 Task: Look for space in Debal'tseve, Ukraine from 12th July, 2023 to 16th July, 2023 for 8 adults in price range Rs.10000 to Rs.16000. Place can be private room with 8 bedrooms having 8 beds and 8 bathrooms. Property type can be house, flat, guest house, hotel. Amenities needed are: wifi, TV, free parkinig on premises, gym, breakfast. Booking option can be shelf check-in. Required host language is English.
Action: Mouse moved to (459, 118)
Screenshot: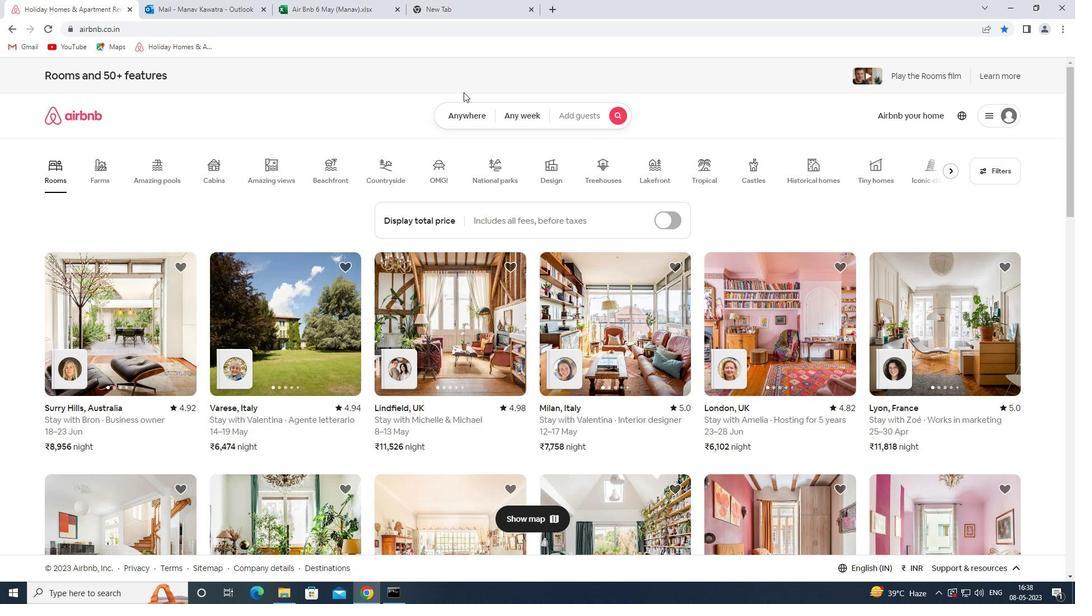 
Action: Mouse pressed left at (459, 118)
Screenshot: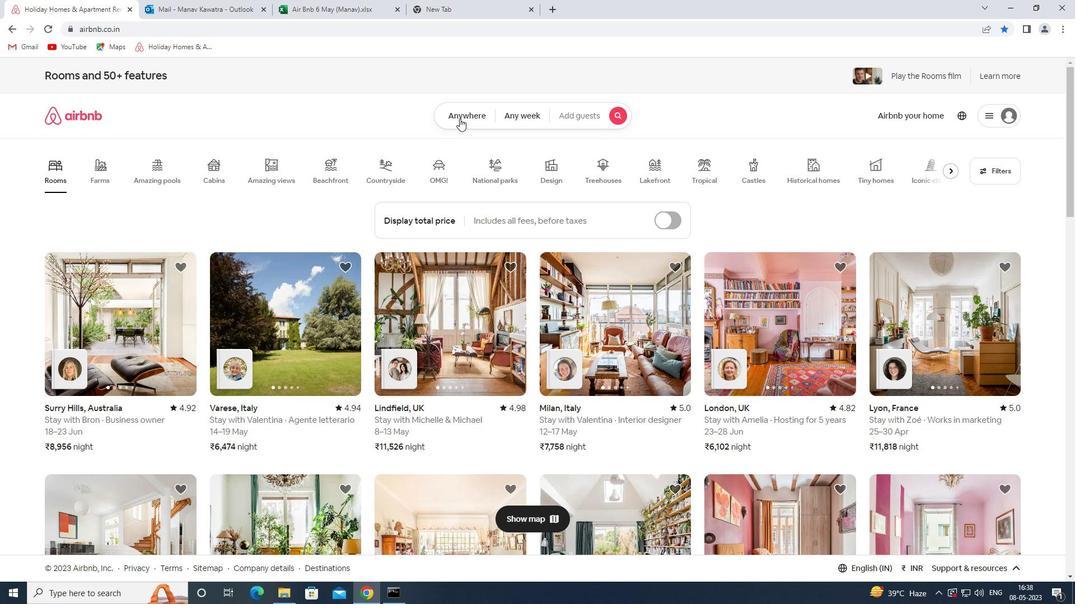 
Action: Mouse moved to (439, 161)
Screenshot: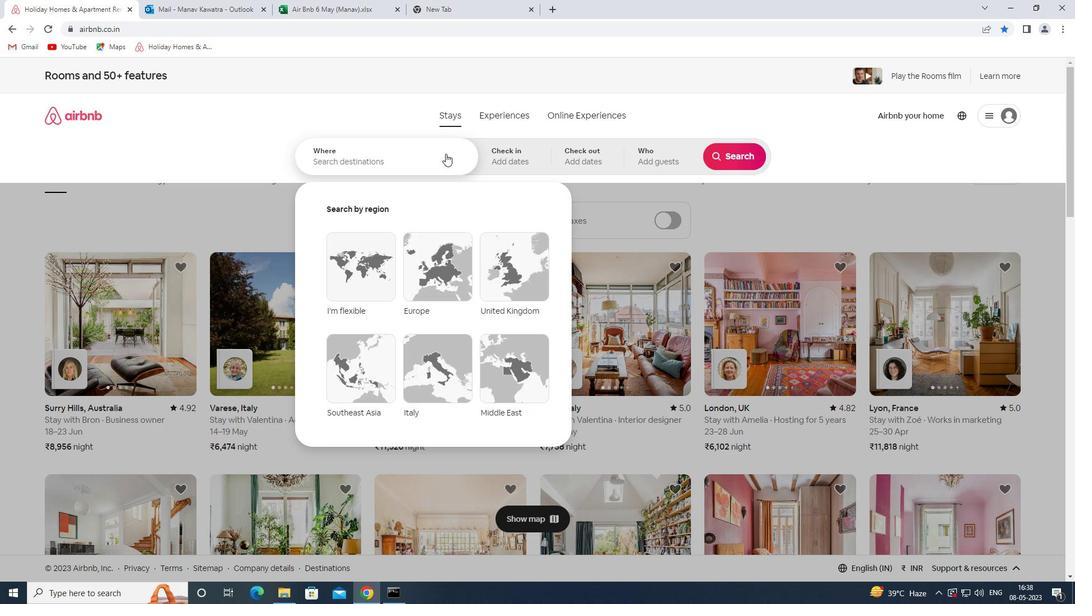 
Action: Mouse pressed left at (439, 161)
Screenshot: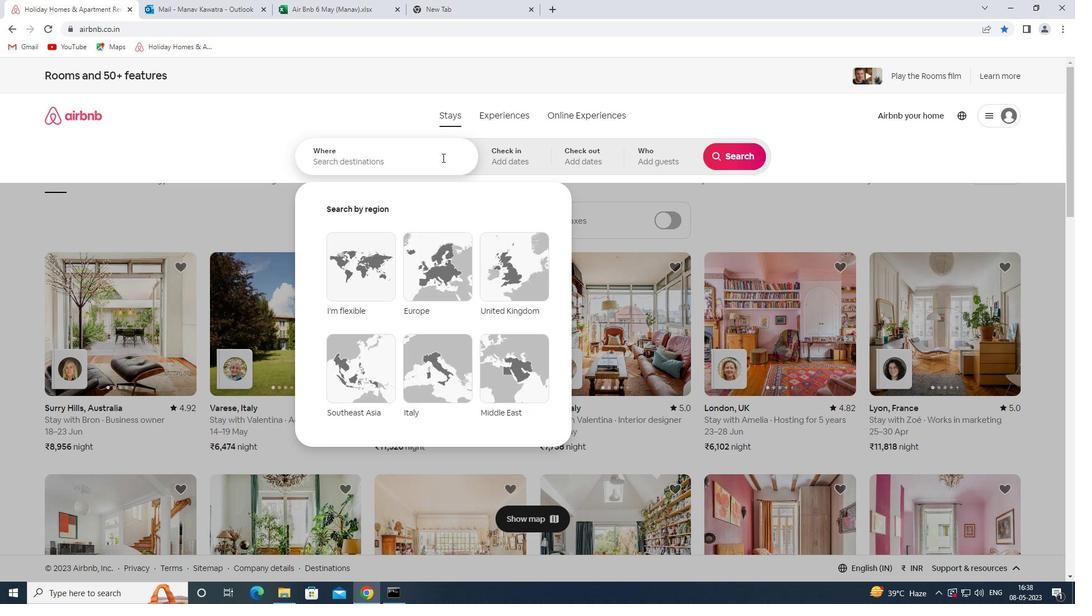 
Action: Key pressed <Key.shift><Key.shift><Key.shift><Key.shift><Key.shift><Key.shift><Key.shift><Key.shift><Key.shift><Key.shift><Key.shift><Key.shift><Key.shift><Key.shift><Key.shift><Key.shift><Key.shift><Key.shift><Key.shift><Key.shift><Key.shift><Key.shift><Key.shift><Key.shift><Key.shift><Key.shift><Key.shift><Key.shift><Key.shift><Key.shift><Key.shift><Key.shift><Key.shift><Key.shift><Key.shift><Key.shift><Key.shift><Key.shift><Key.shift><Key.shift><Key.shift><Key.shift><Key.shift><Key.shift><Key.shift><Key.shift><Key.shift><Key.shift><Key.shift><Key.shift><Key.shift><Key.shift><Key.shift><Key.shift><Key.shift><Key.shift><Key.shift><Key.shift><Key.shift><Key.shift><Key.shift><Key.shift><Key.shift><Key.shift><Key.shift><Key.shift><Key.shift><Key.shift><Key.shift><Key.shift><Key.shift><Key.shift>DEBALTSEVE<Key.space><Key.shift><Key.shift>UKRAINE<Key.space><Key.enter>
Screenshot: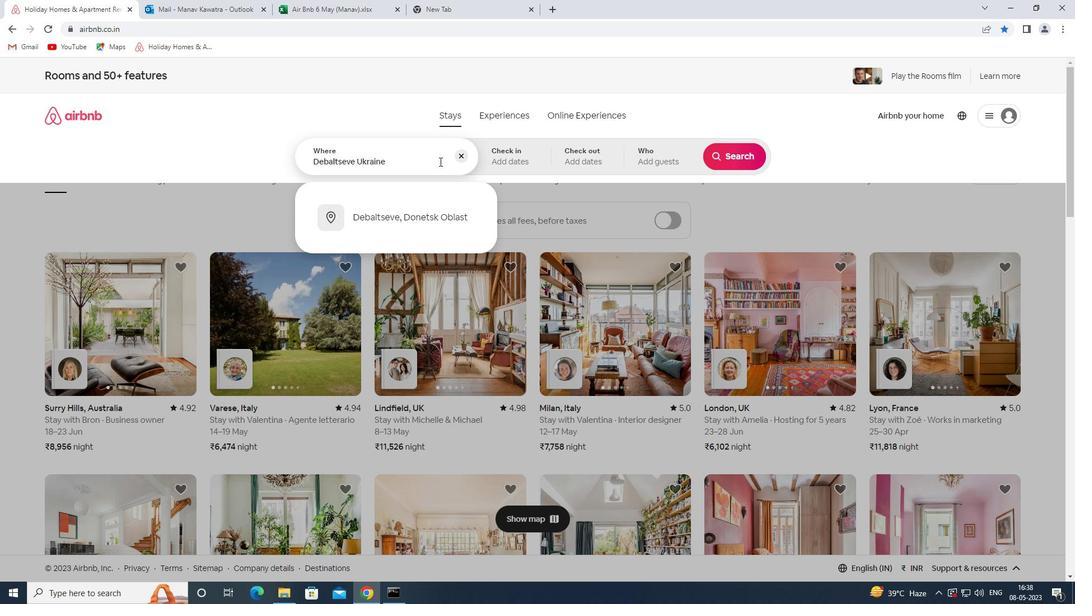 
Action: Mouse moved to (732, 245)
Screenshot: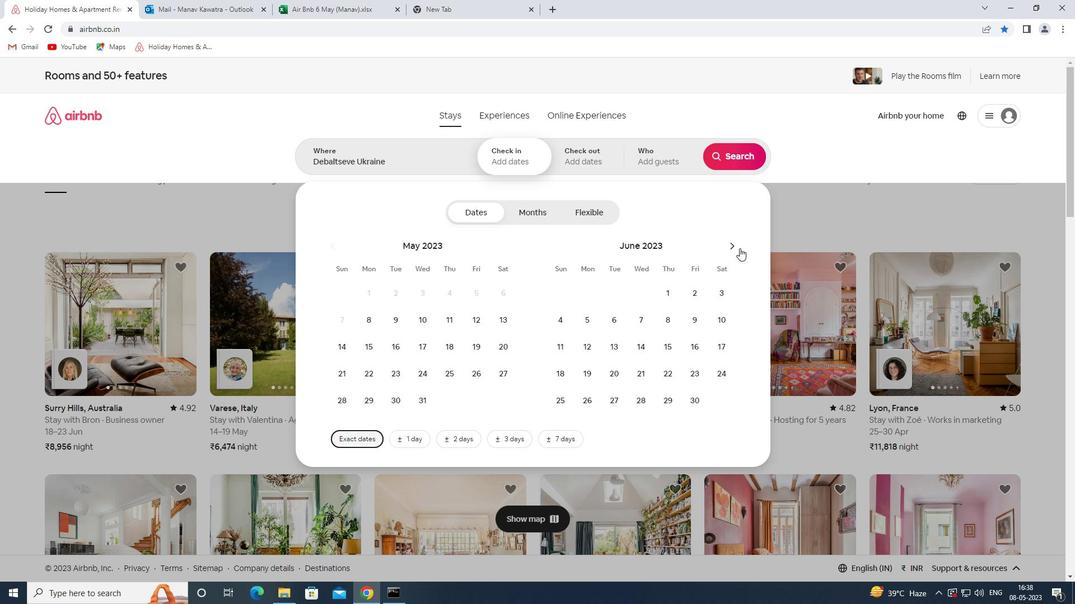 
Action: Mouse pressed left at (732, 245)
Screenshot: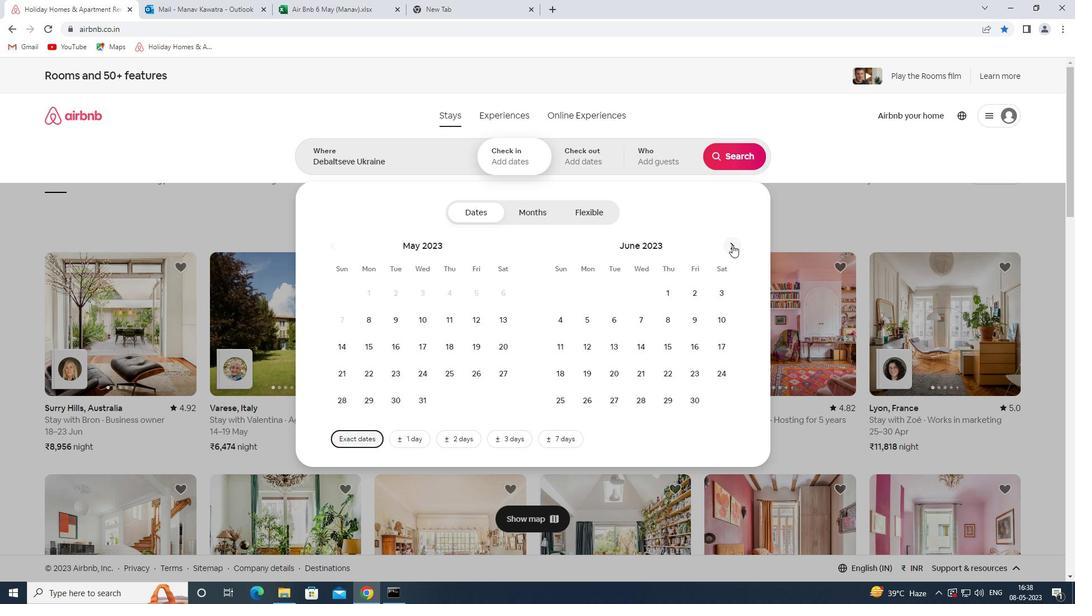
Action: Mouse moved to (641, 352)
Screenshot: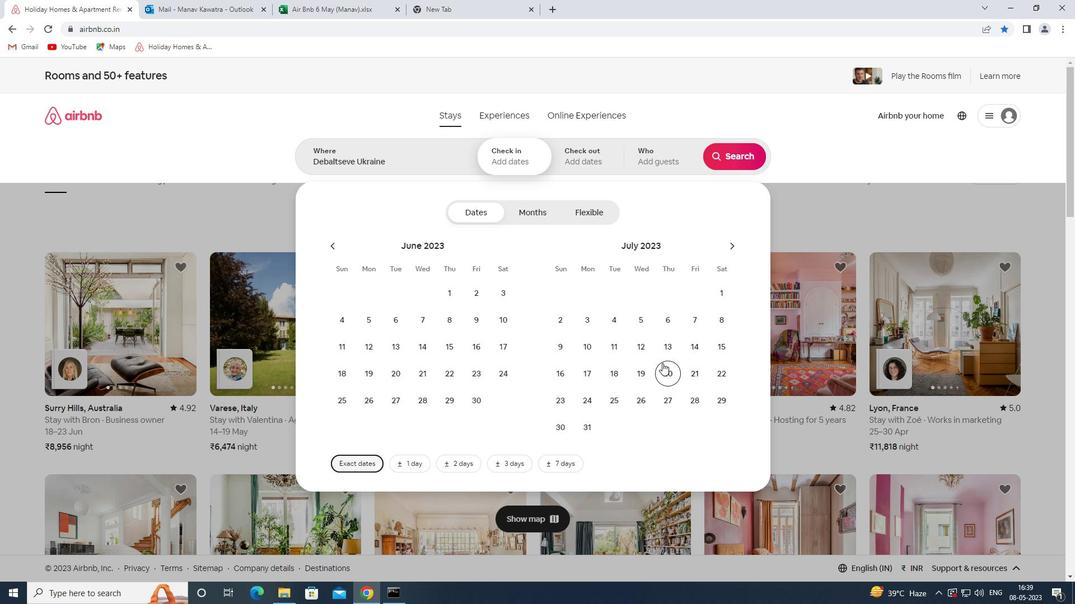 
Action: Mouse pressed left at (641, 352)
Screenshot: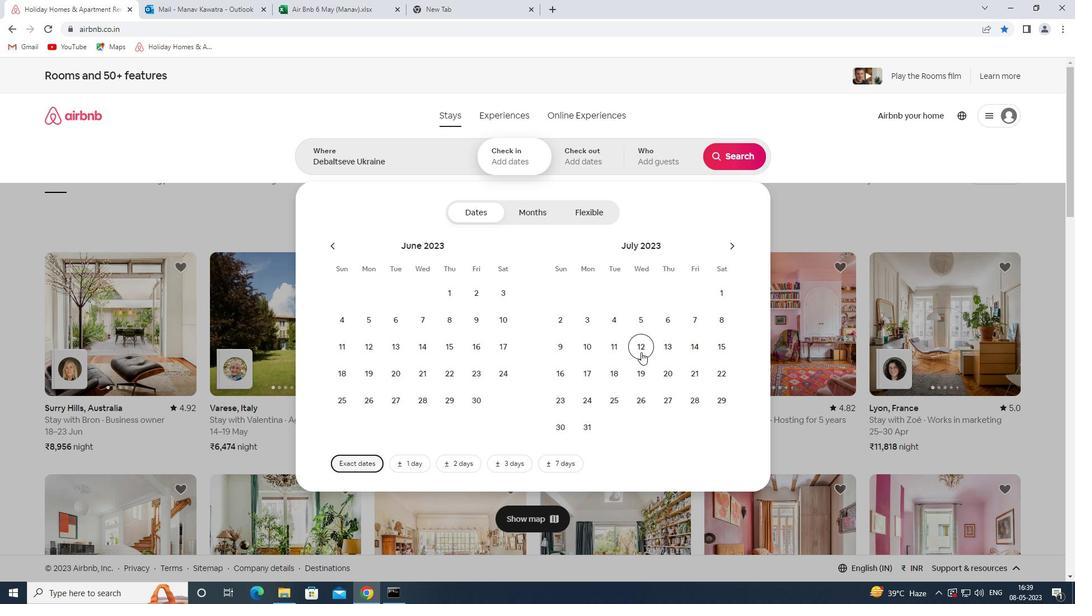 
Action: Mouse moved to (558, 373)
Screenshot: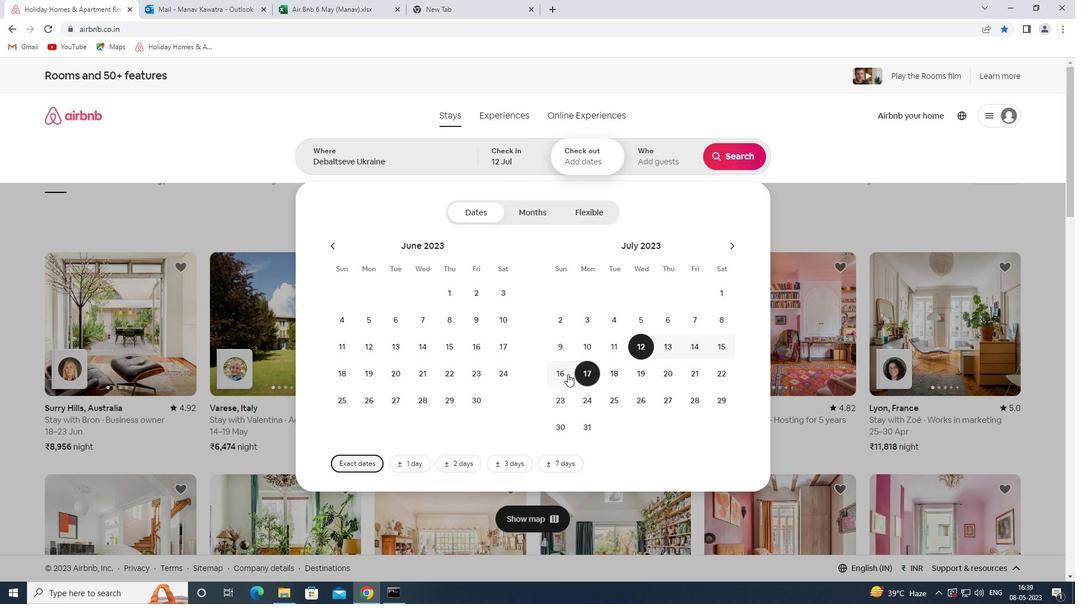 
Action: Mouse pressed left at (558, 373)
Screenshot: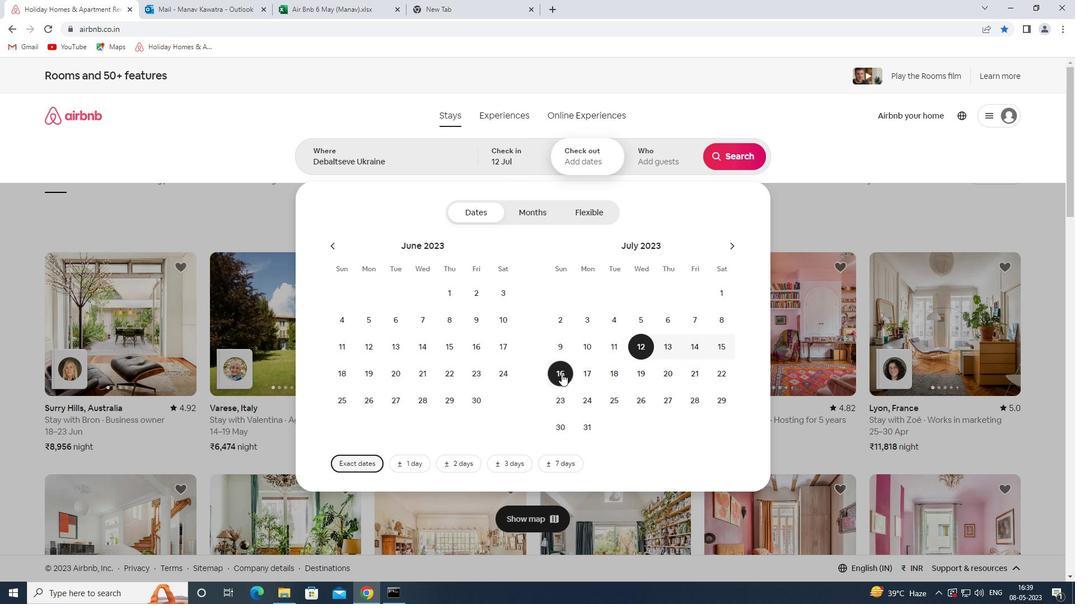 
Action: Mouse moved to (657, 168)
Screenshot: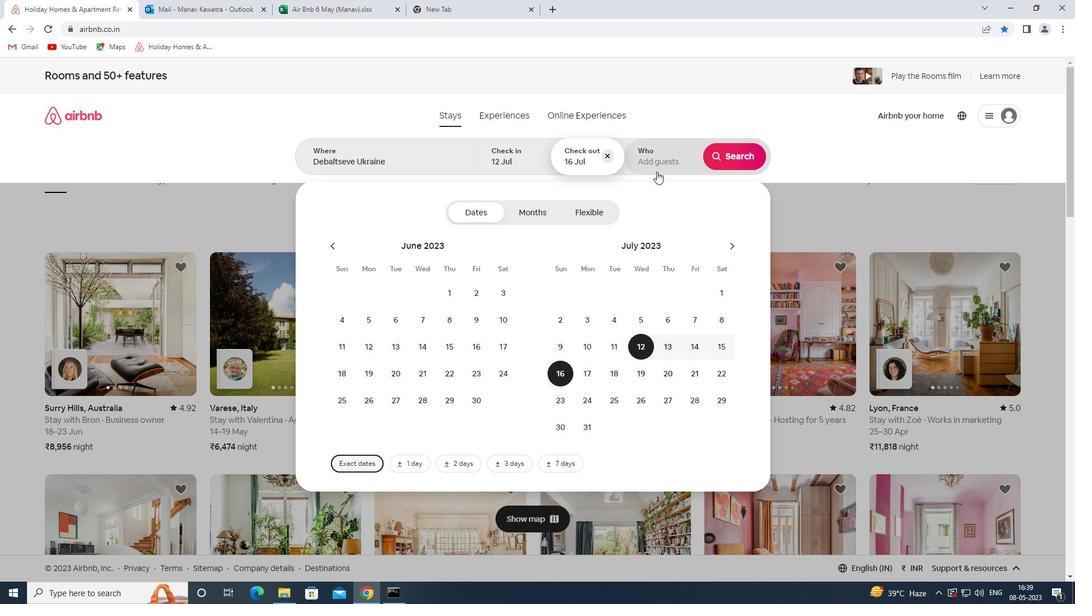 
Action: Mouse pressed left at (657, 168)
Screenshot: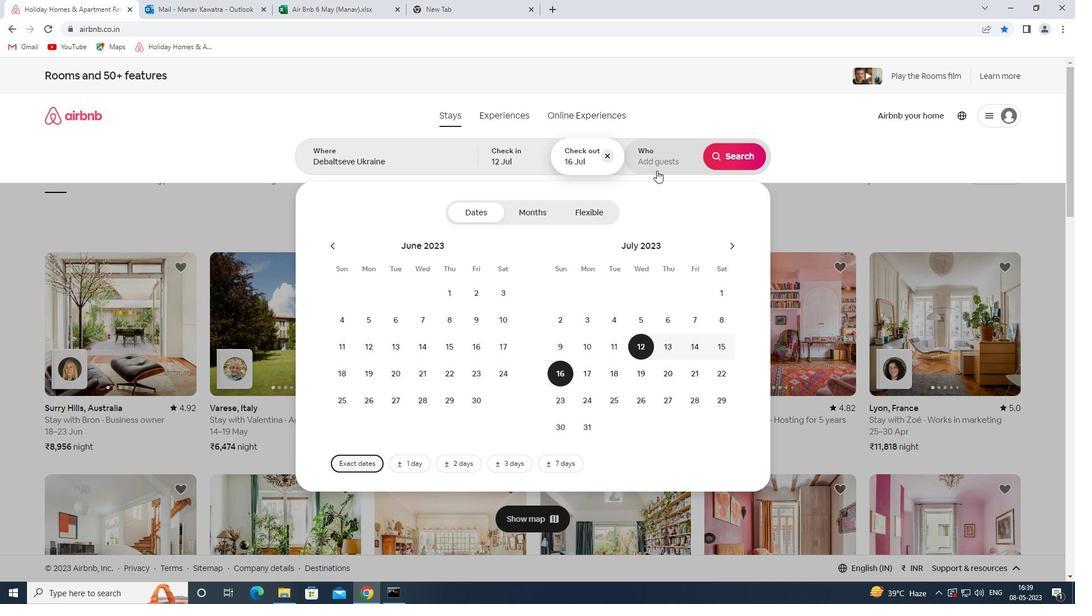 
Action: Mouse moved to (737, 216)
Screenshot: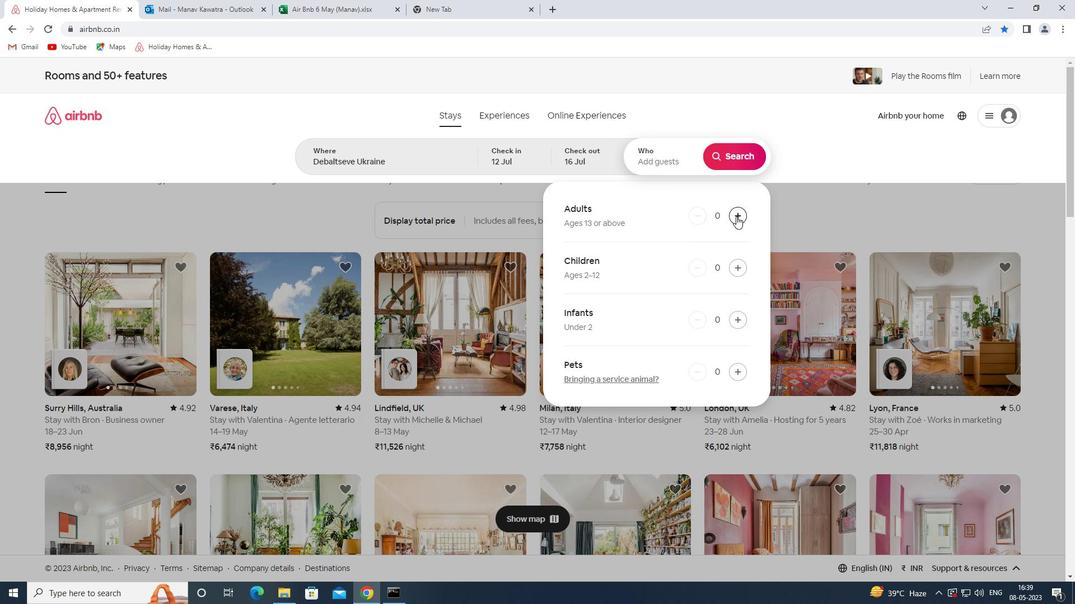 
Action: Mouse pressed left at (737, 216)
Screenshot: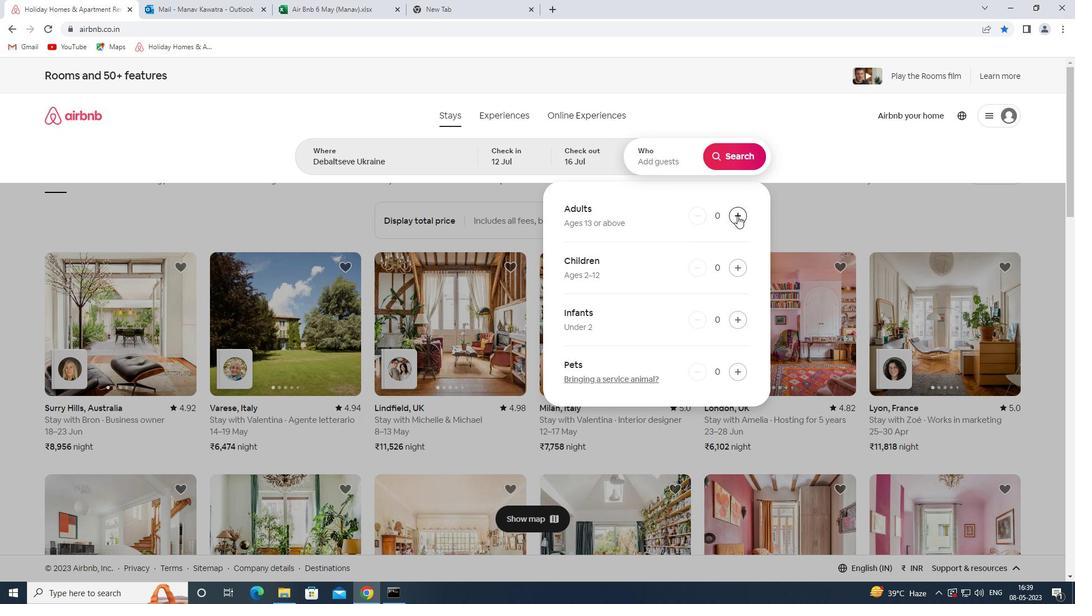
Action: Mouse moved to (729, 216)
Screenshot: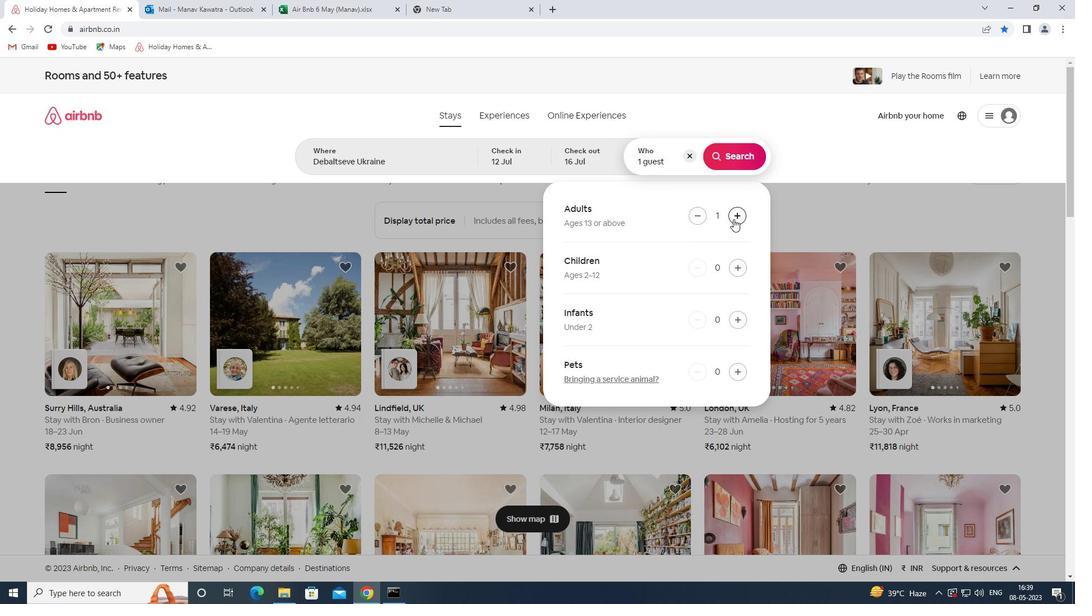 
Action: Mouse pressed left at (729, 216)
Screenshot: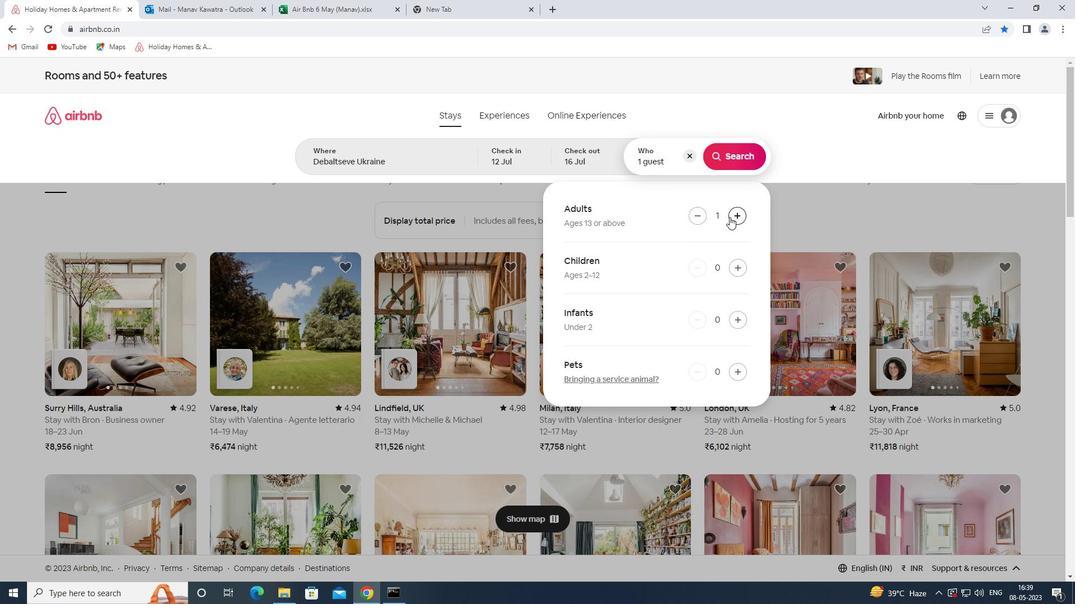 
Action: Mouse moved to (736, 216)
Screenshot: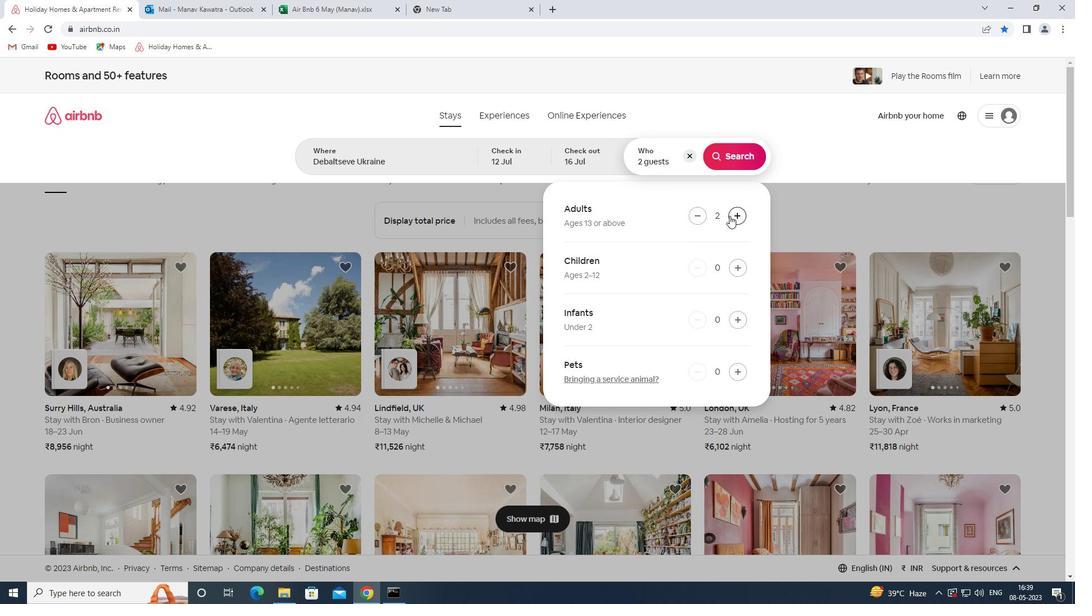 
Action: Mouse pressed left at (736, 216)
Screenshot: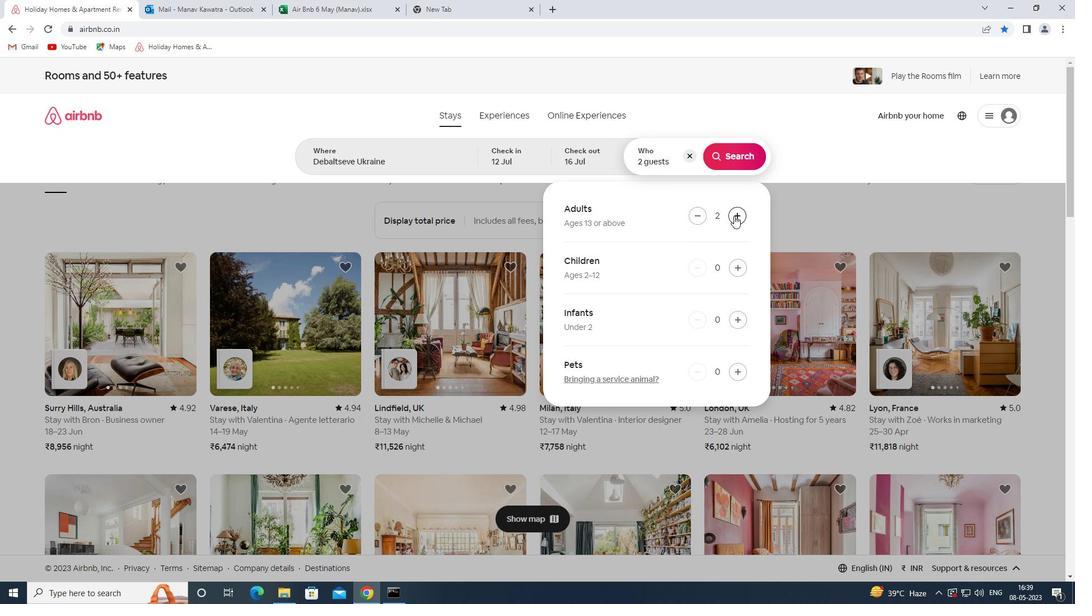 
Action: Mouse pressed left at (736, 216)
Screenshot: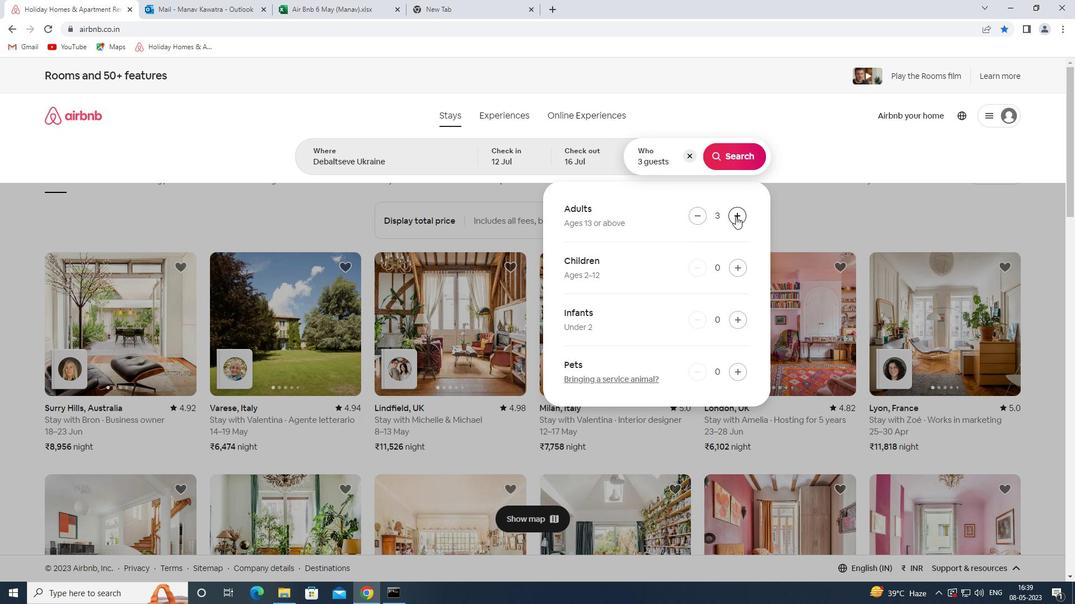 
Action: Mouse pressed left at (736, 216)
Screenshot: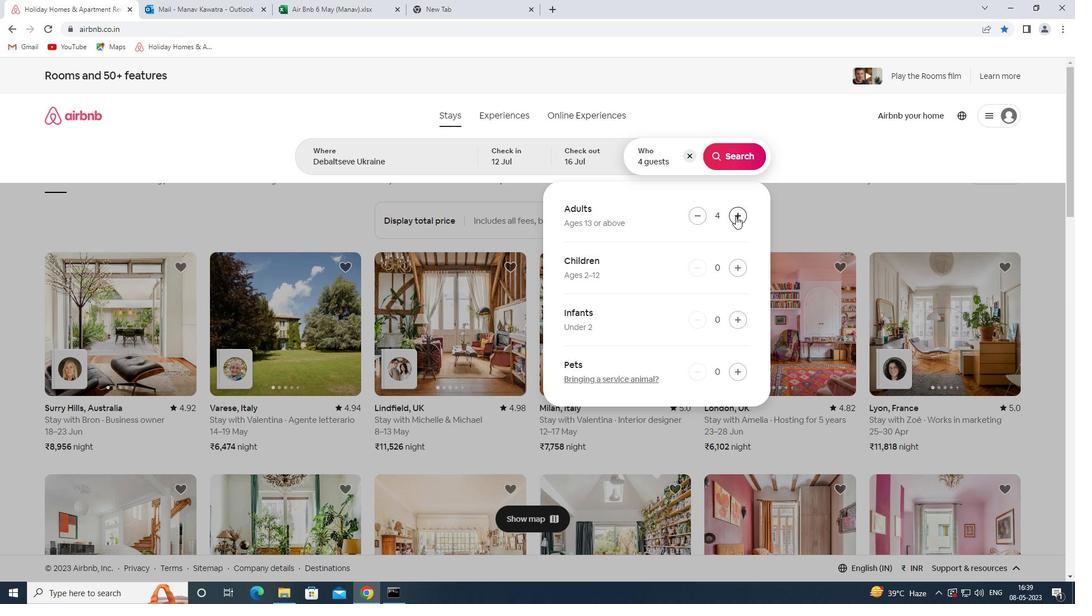 
Action: Mouse pressed left at (736, 216)
Screenshot: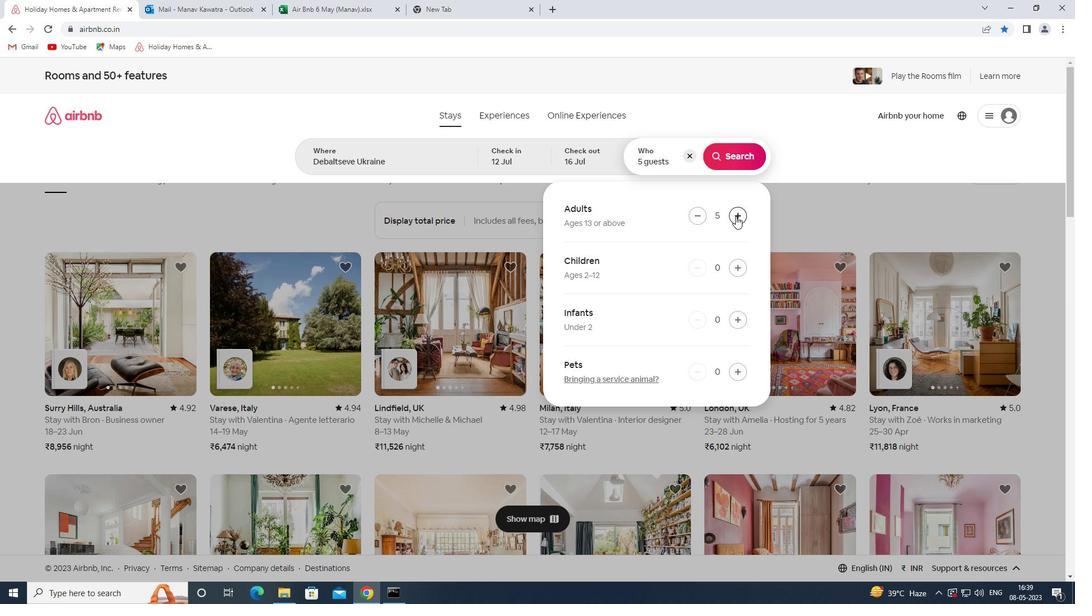 
Action: Mouse pressed left at (736, 216)
Screenshot: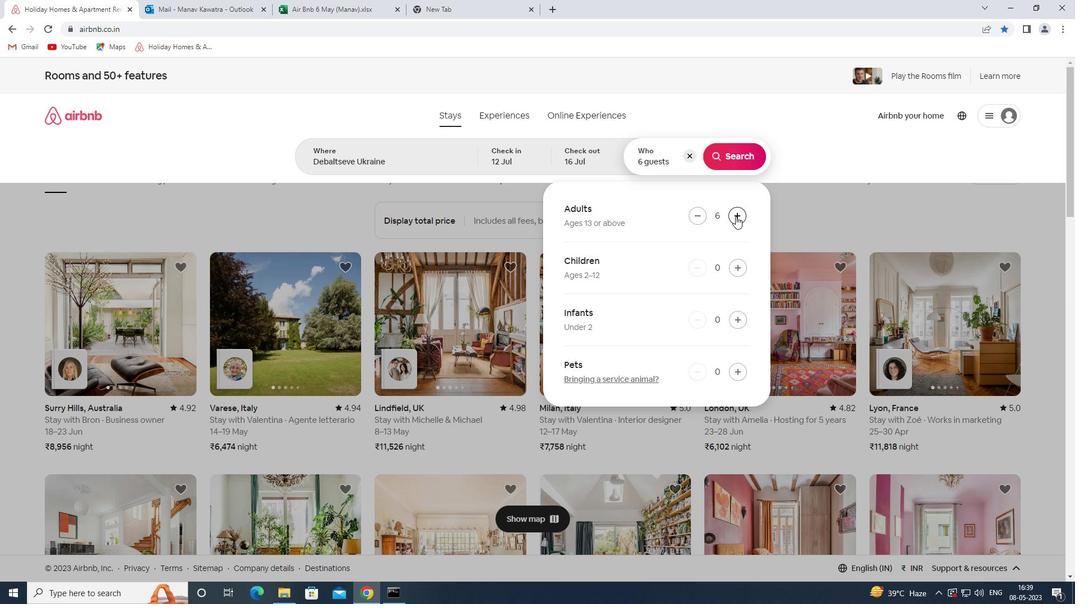 
Action: Mouse pressed left at (736, 216)
Screenshot: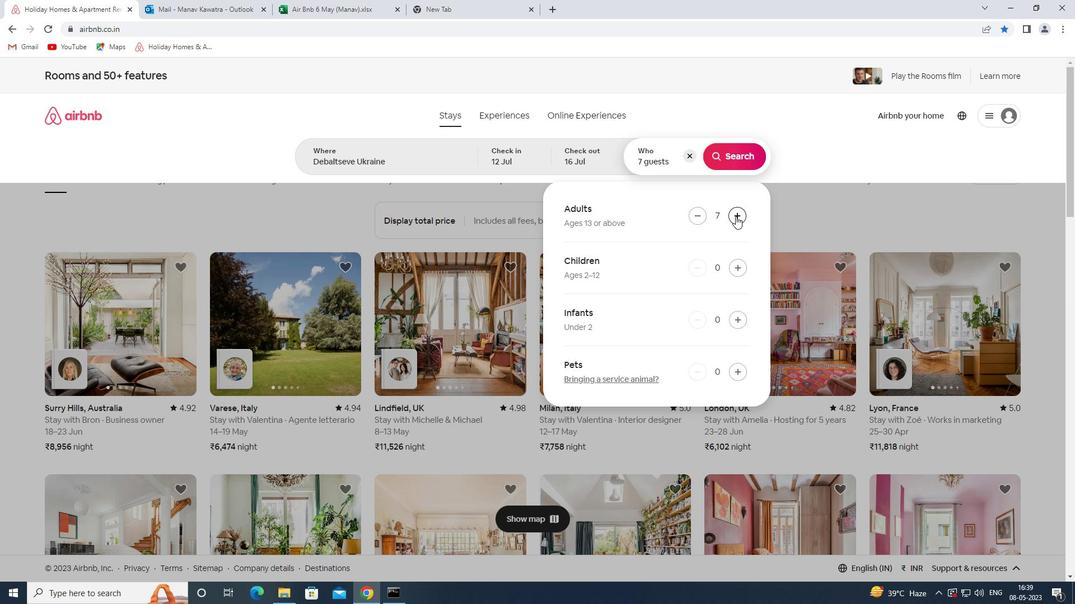 
Action: Mouse moved to (718, 150)
Screenshot: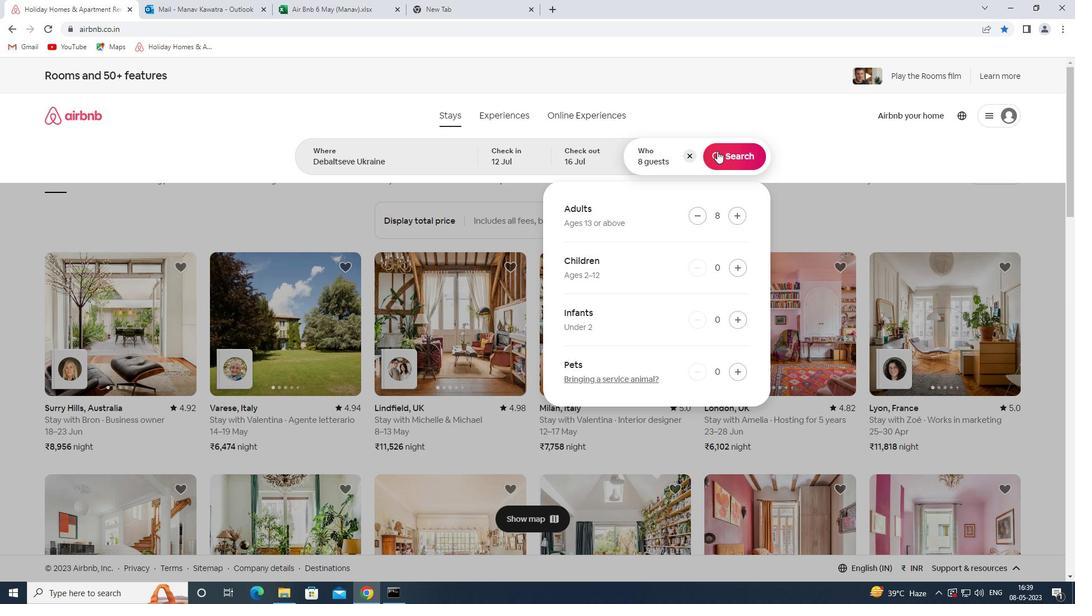 
Action: Mouse pressed left at (718, 150)
Screenshot: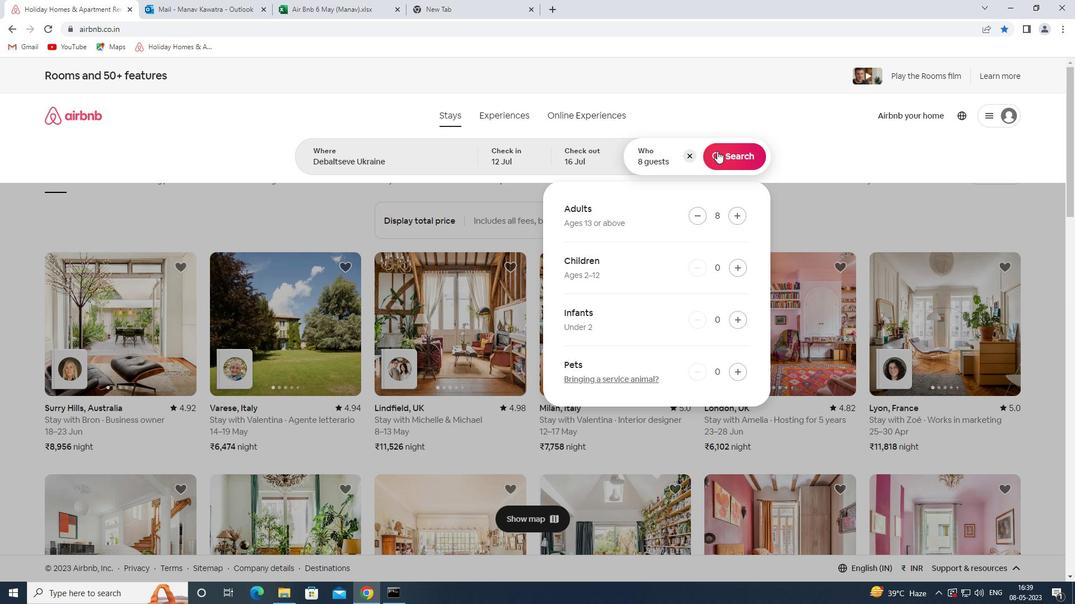 
Action: Mouse moved to (1020, 118)
Screenshot: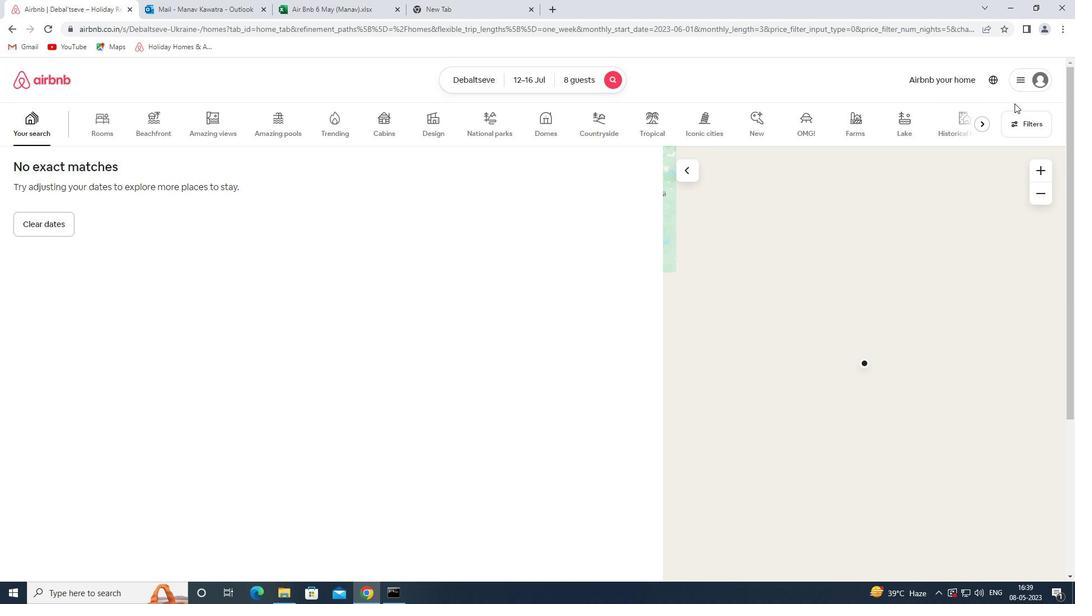 
Action: Mouse pressed left at (1020, 118)
Screenshot: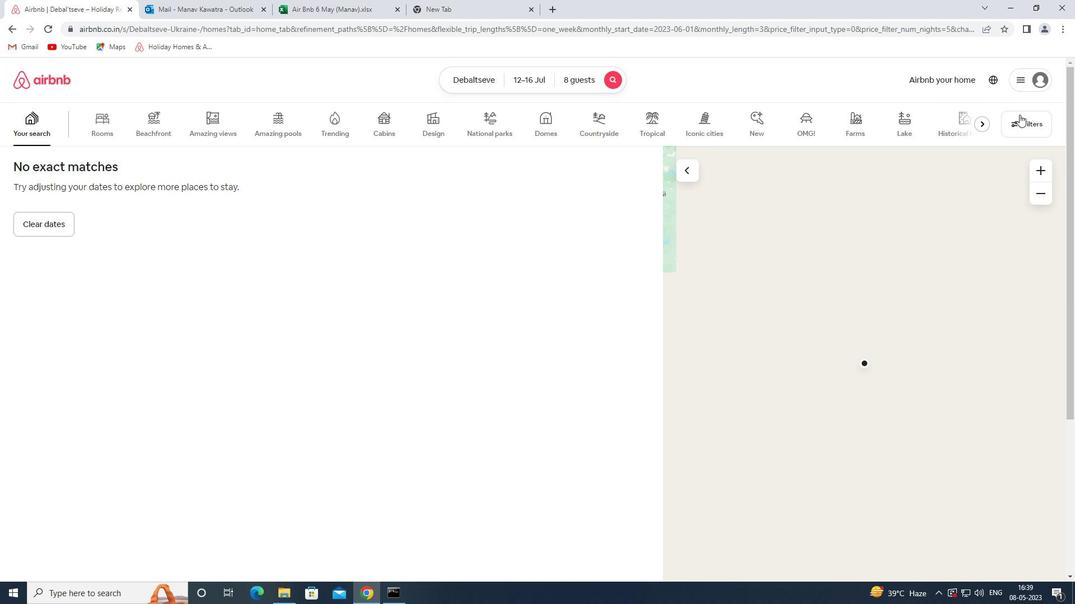 
Action: Mouse moved to (388, 401)
Screenshot: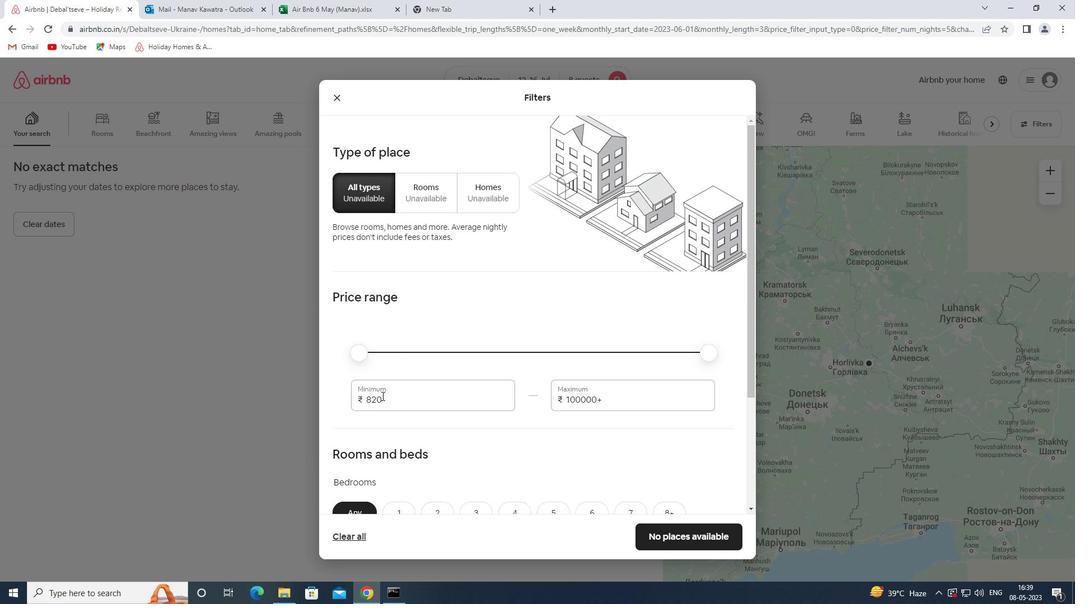 
Action: Mouse pressed left at (388, 401)
Screenshot: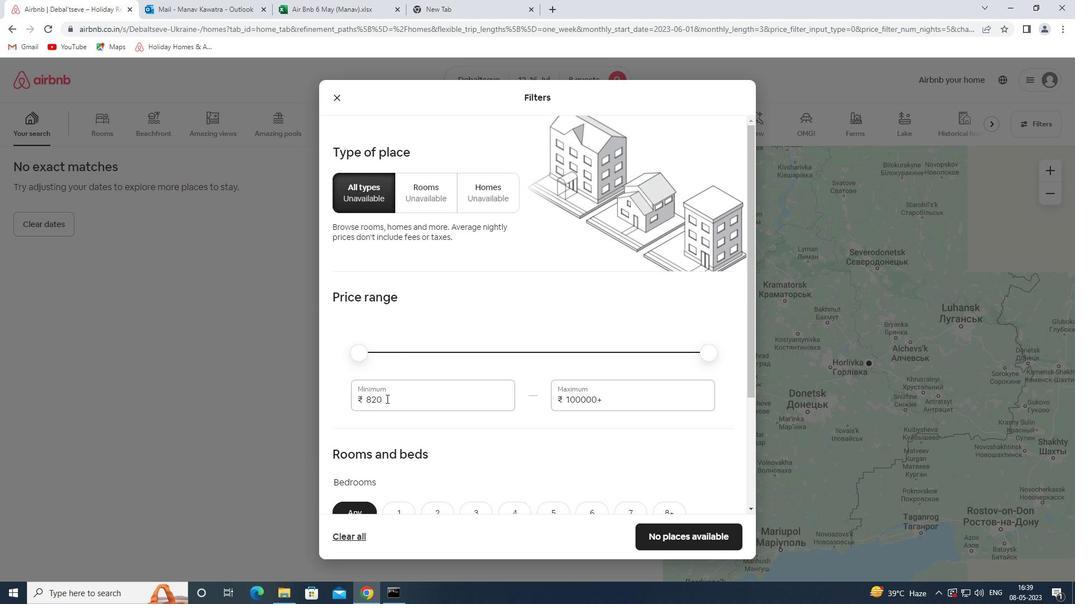 
Action: Mouse pressed left at (388, 401)
Screenshot: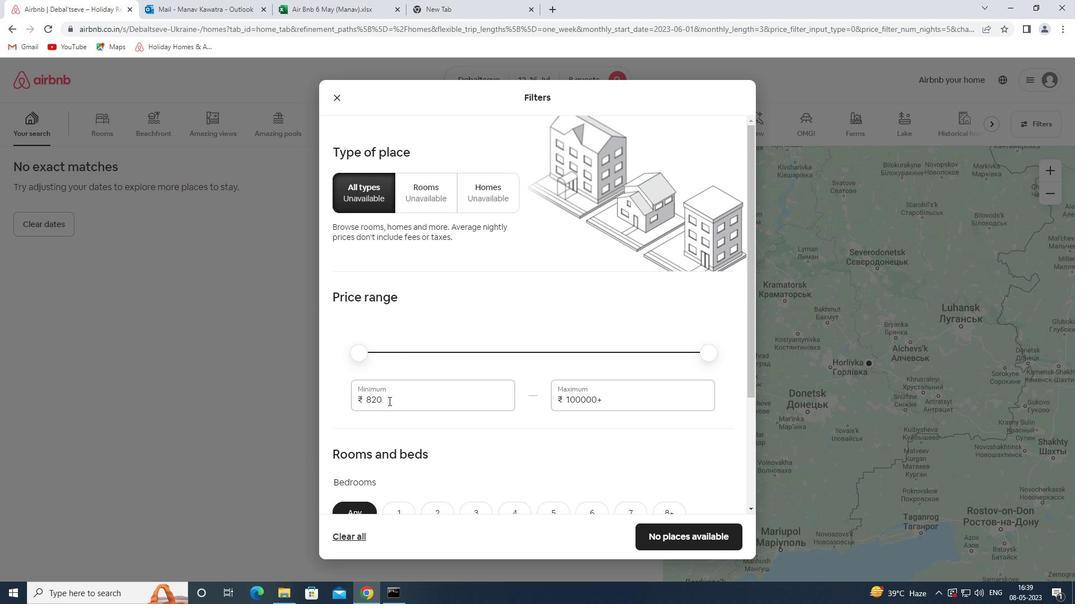 
Action: Key pressed 10000<Key.tab>16000
Screenshot: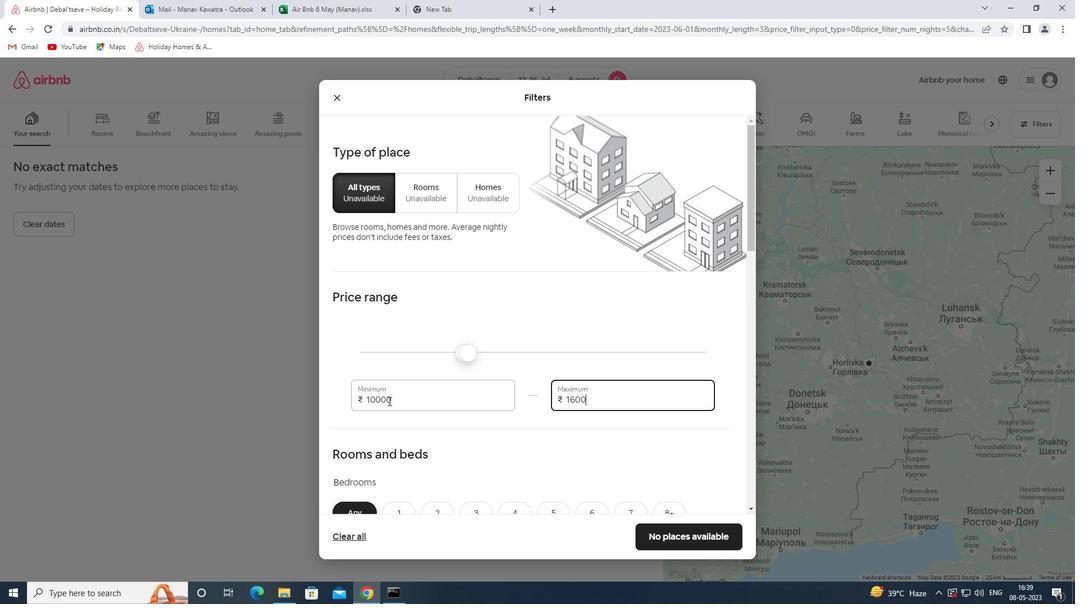 
Action: Mouse scrolled (388, 401) with delta (0, 0)
Screenshot: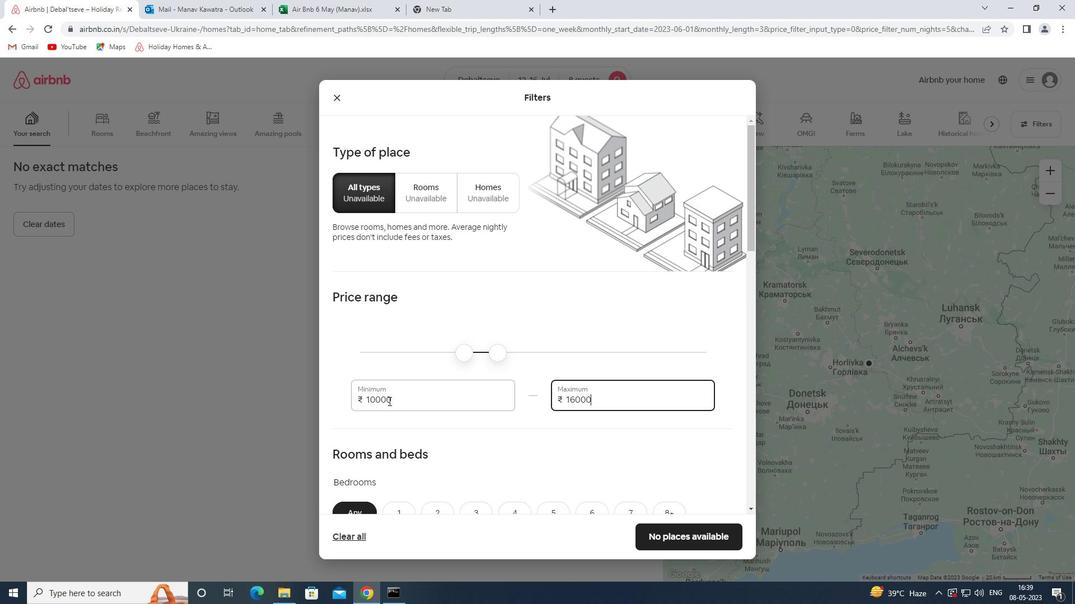 
Action: Mouse scrolled (388, 401) with delta (0, 0)
Screenshot: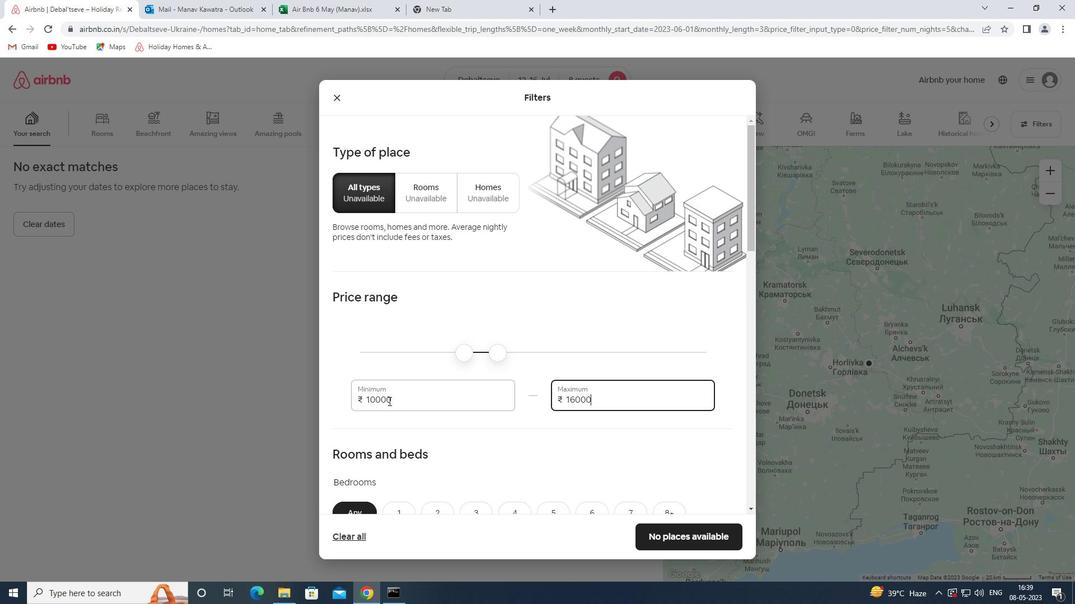 
Action: Mouse scrolled (388, 401) with delta (0, 0)
Screenshot: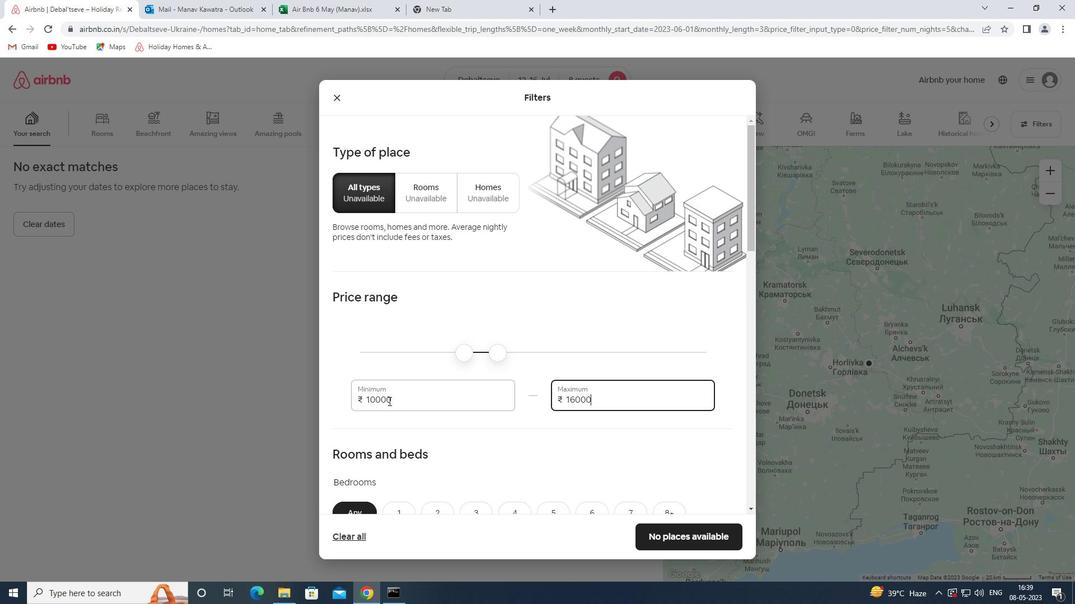 
Action: Mouse scrolled (388, 401) with delta (0, 0)
Screenshot: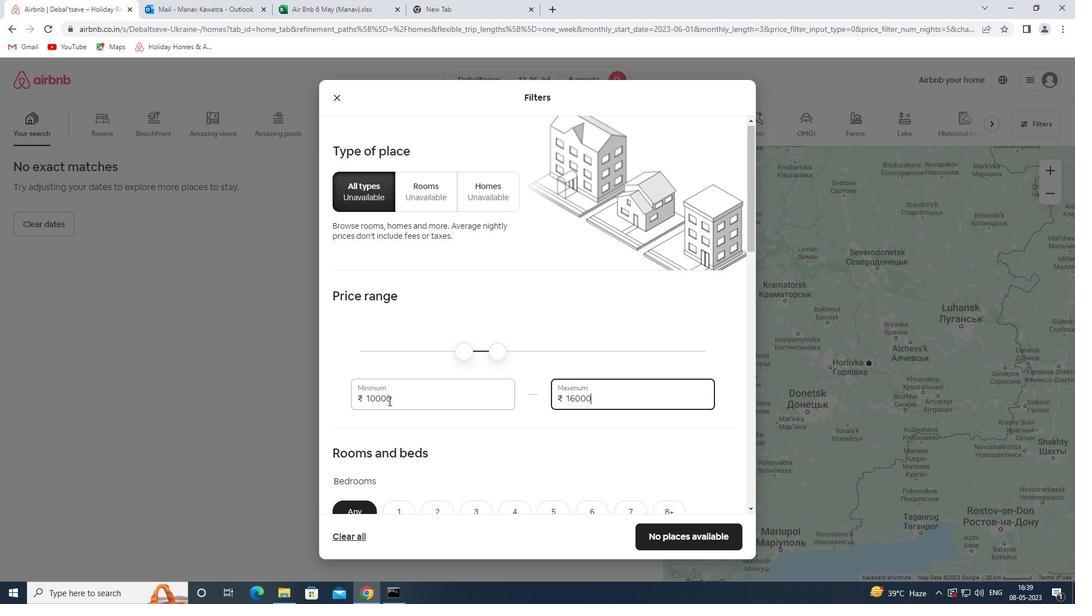 
Action: Mouse moved to (666, 286)
Screenshot: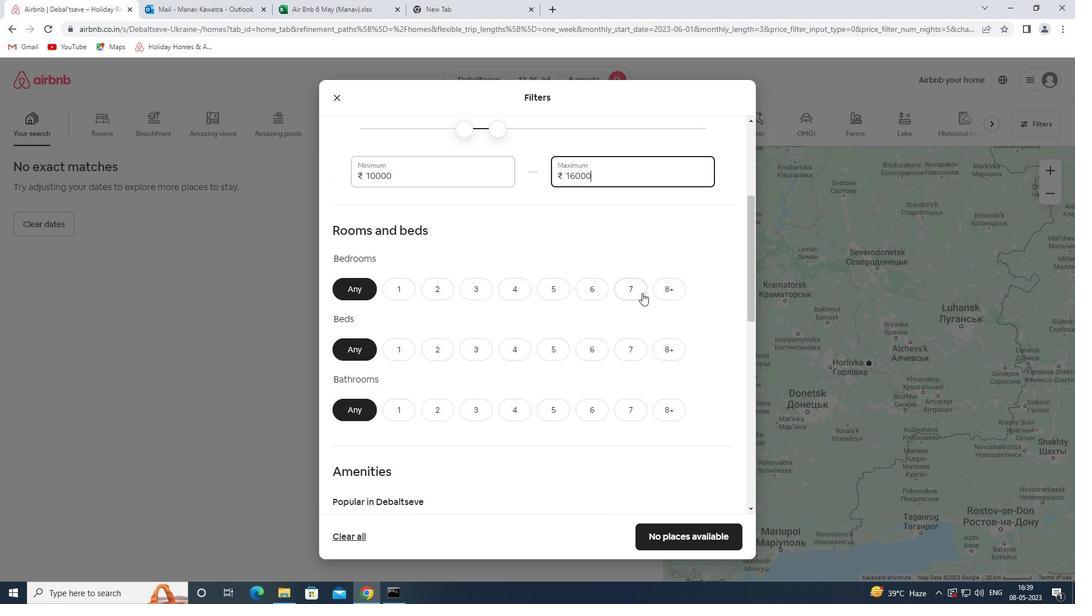 
Action: Mouse pressed left at (666, 286)
Screenshot: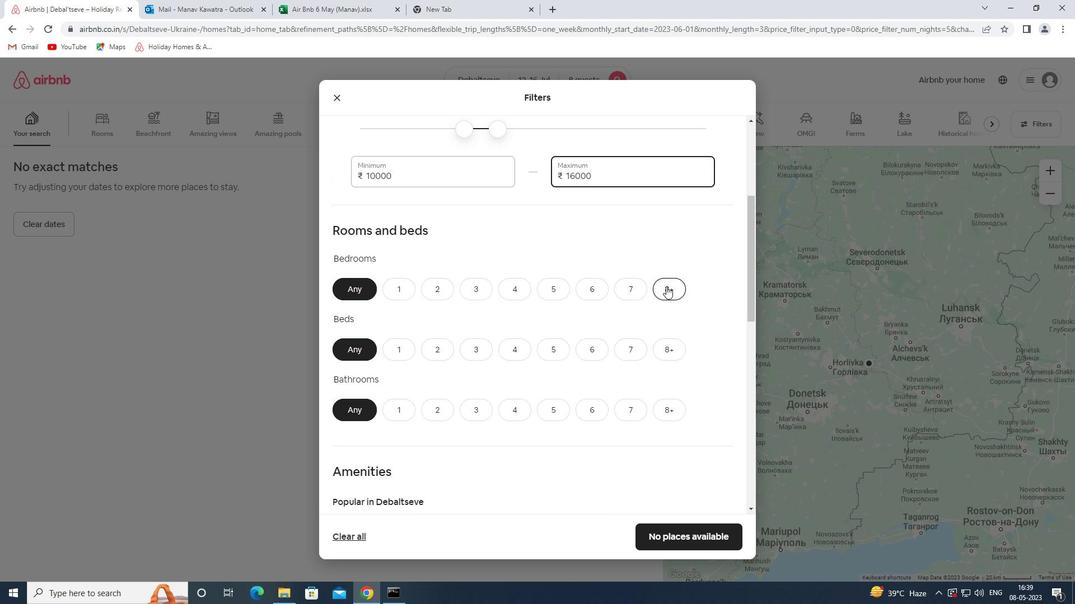 
Action: Mouse moved to (662, 355)
Screenshot: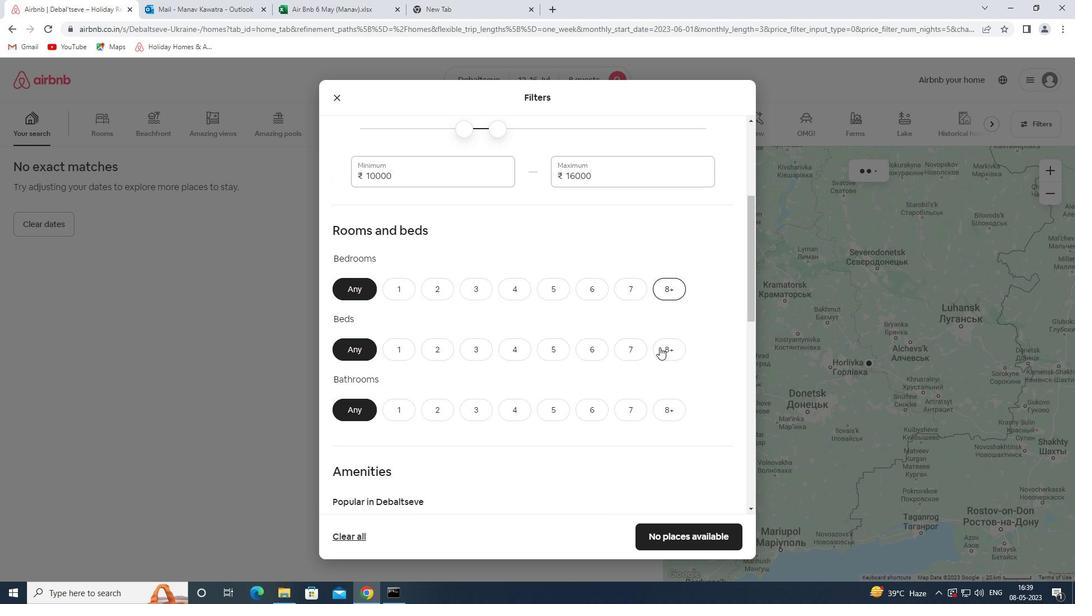 
Action: Mouse pressed left at (662, 355)
Screenshot: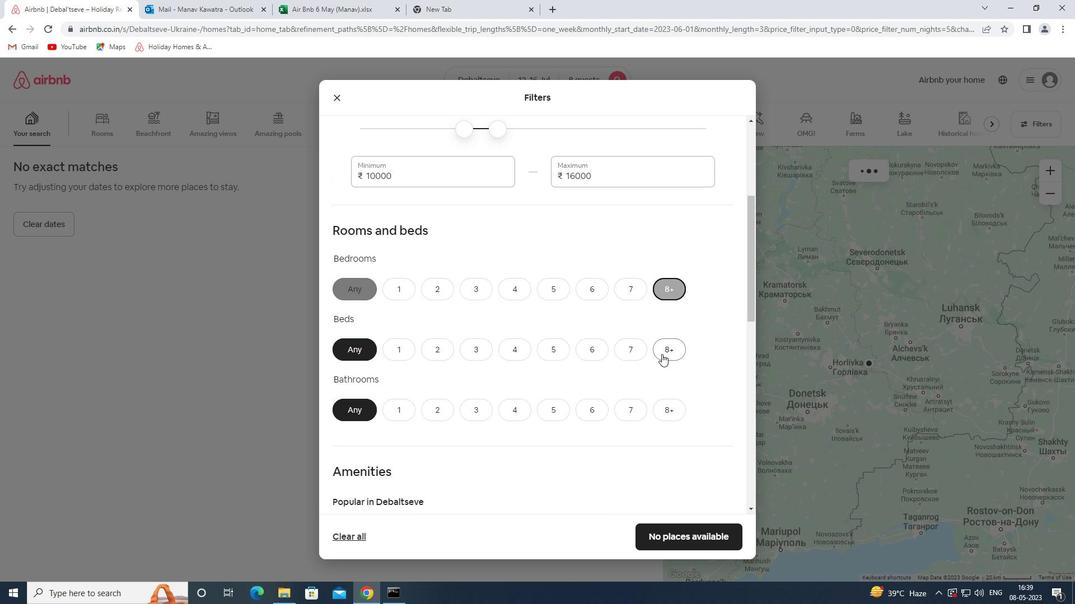 
Action: Mouse moved to (672, 408)
Screenshot: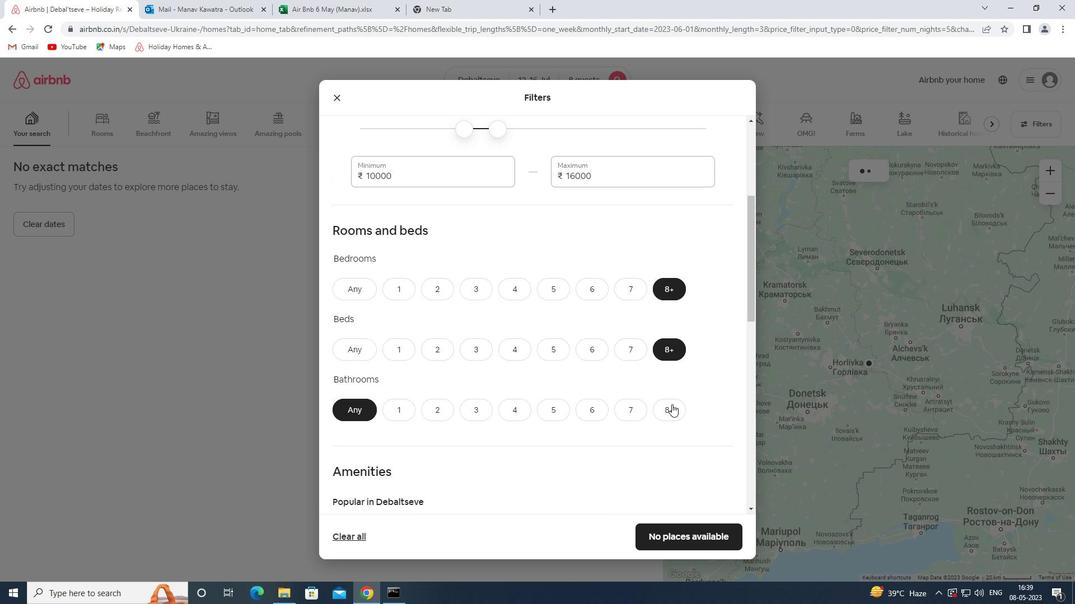 
Action: Mouse pressed left at (672, 408)
Screenshot: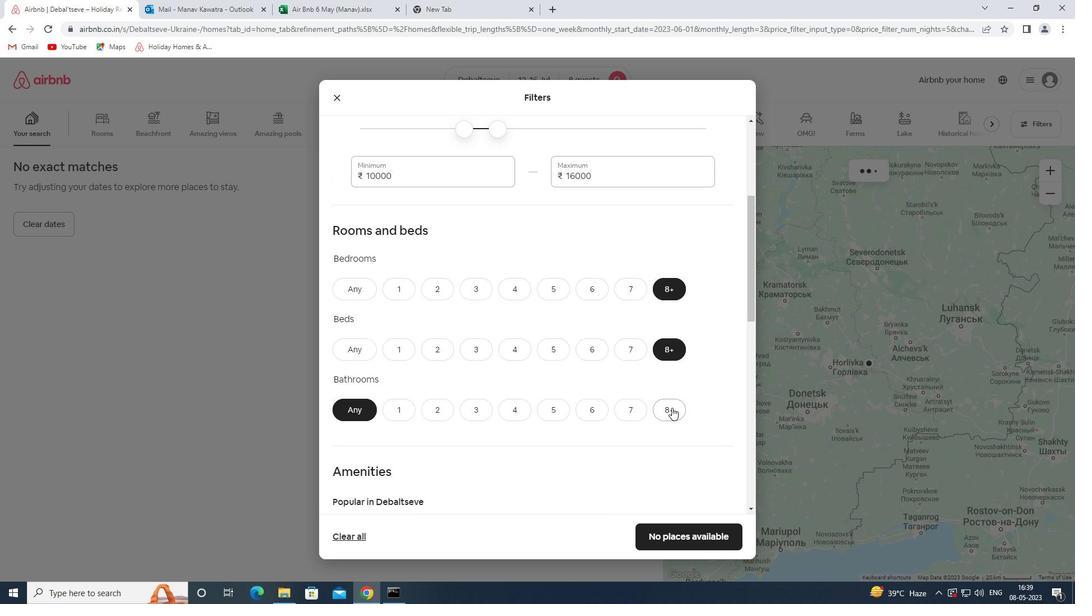 
Action: Mouse moved to (639, 378)
Screenshot: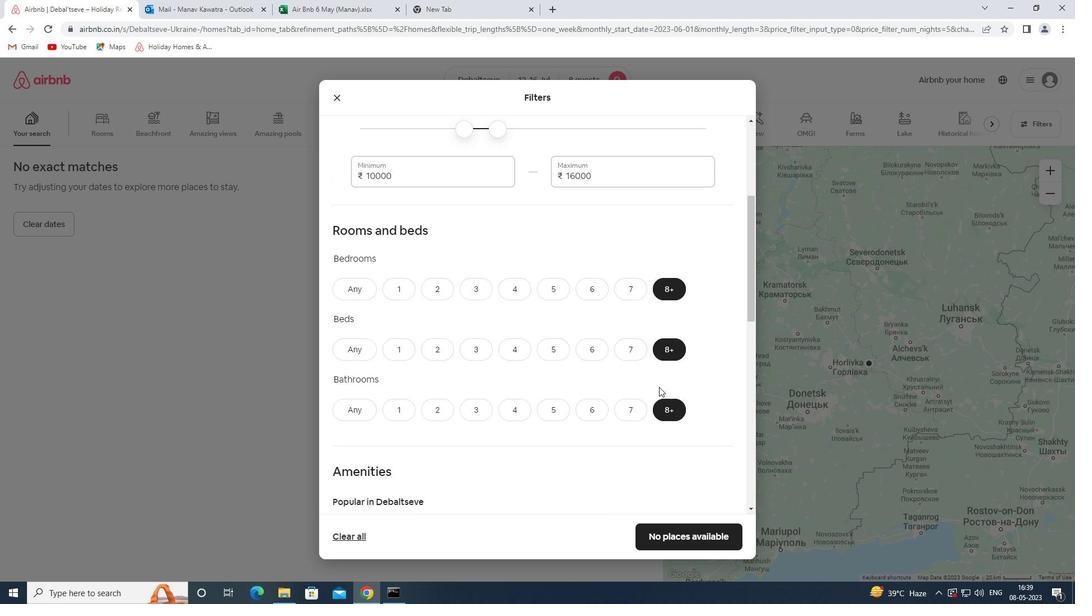 
Action: Mouse scrolled (639, 378) with delta (0, 0)
Screenshot: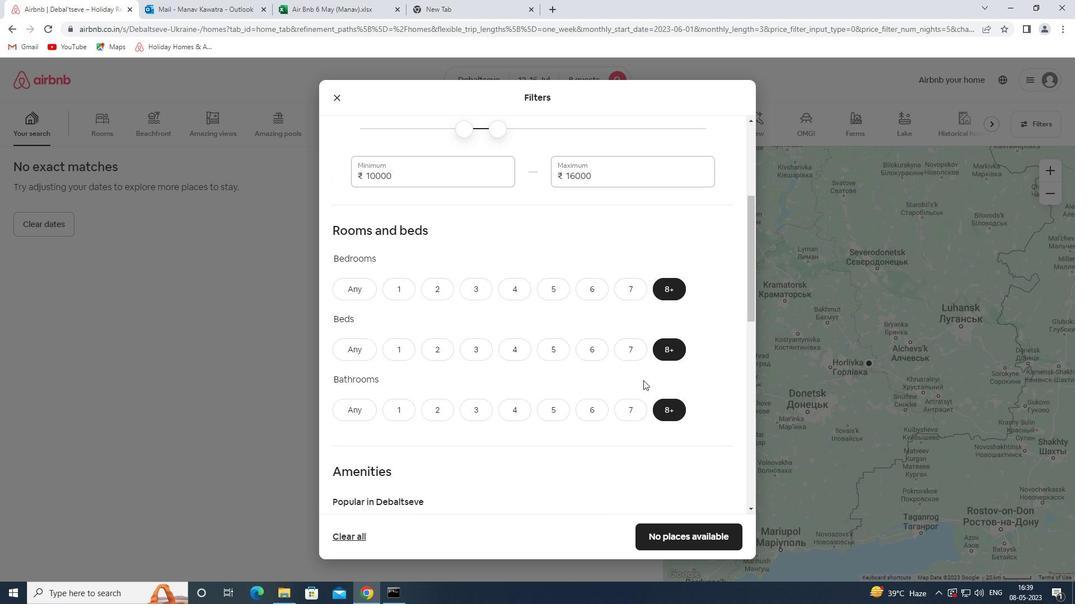 
Action: Mouse scrolled (639, 378) with delta (0, 0)
Screenshot: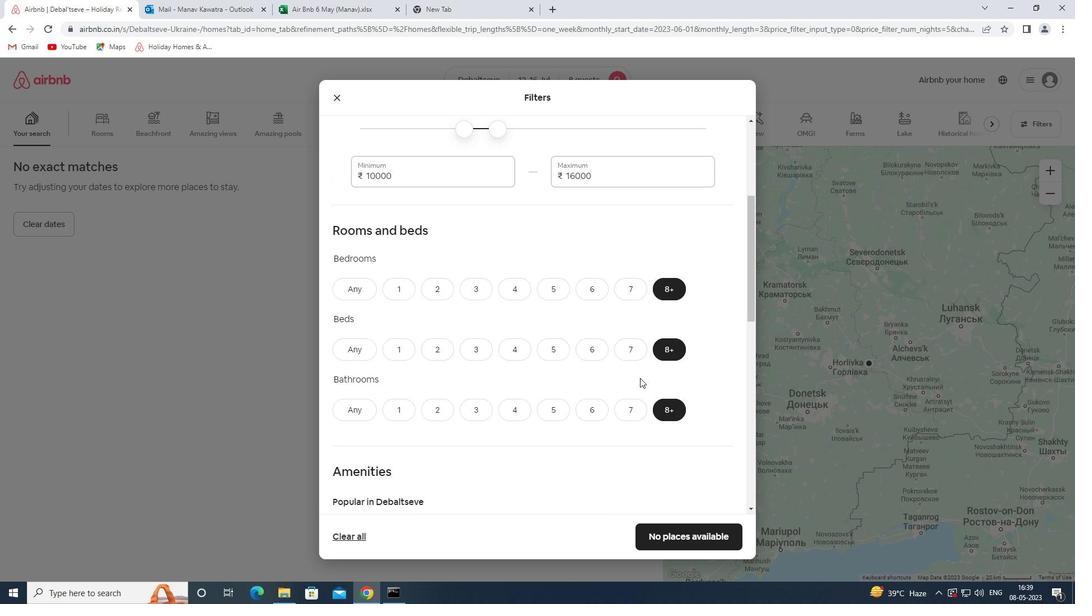 
Action: Mouse moved to (369, 493)
Screenshot: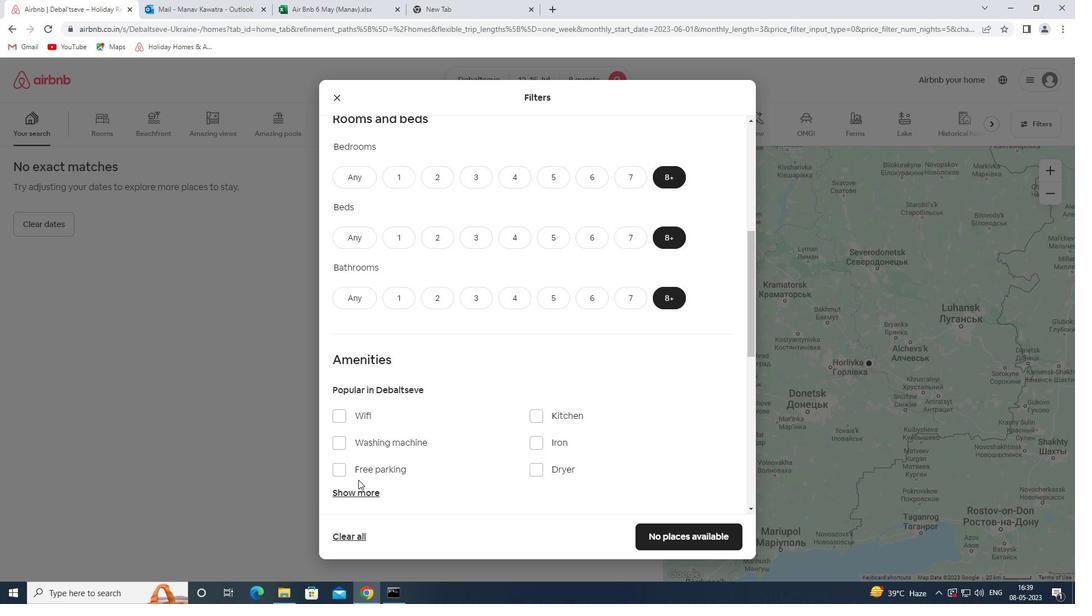 
Action: Mouse pressed left at (369, 493)
Screenshot: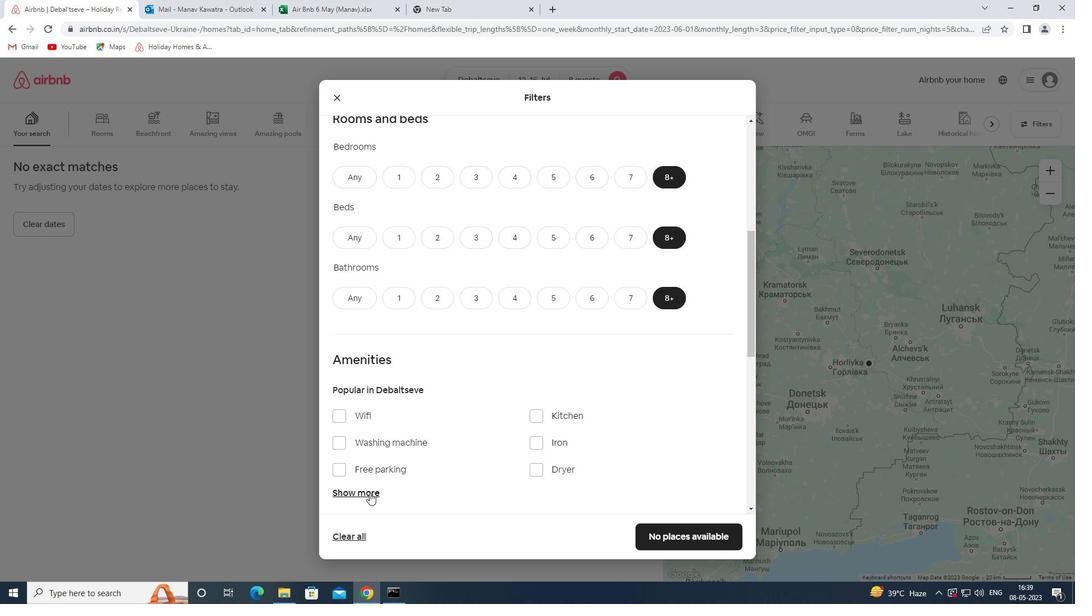 
Action: Mouse moved to (365, 418)
Screenshot: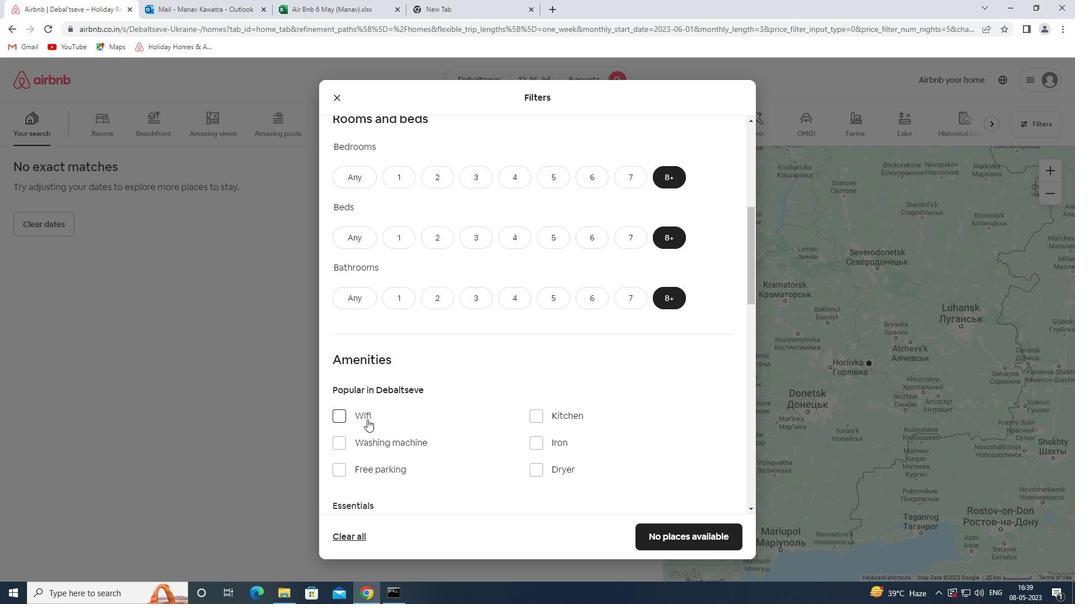 
Action: Mouse pressed left at (365, 418)
Screenshot: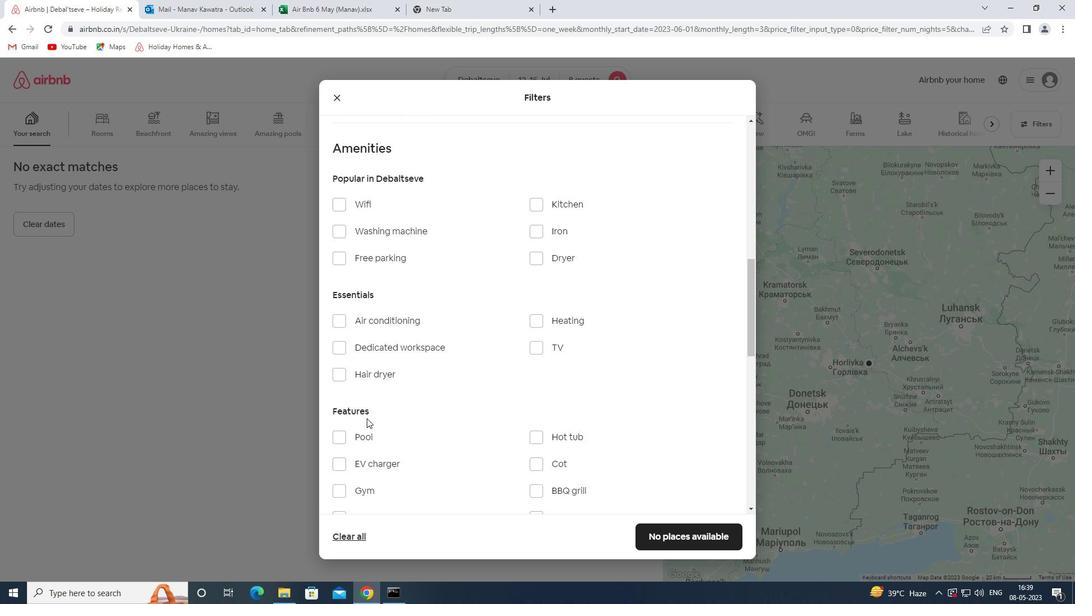 
Action: Mouse moved to (369, 388)
Screenshot: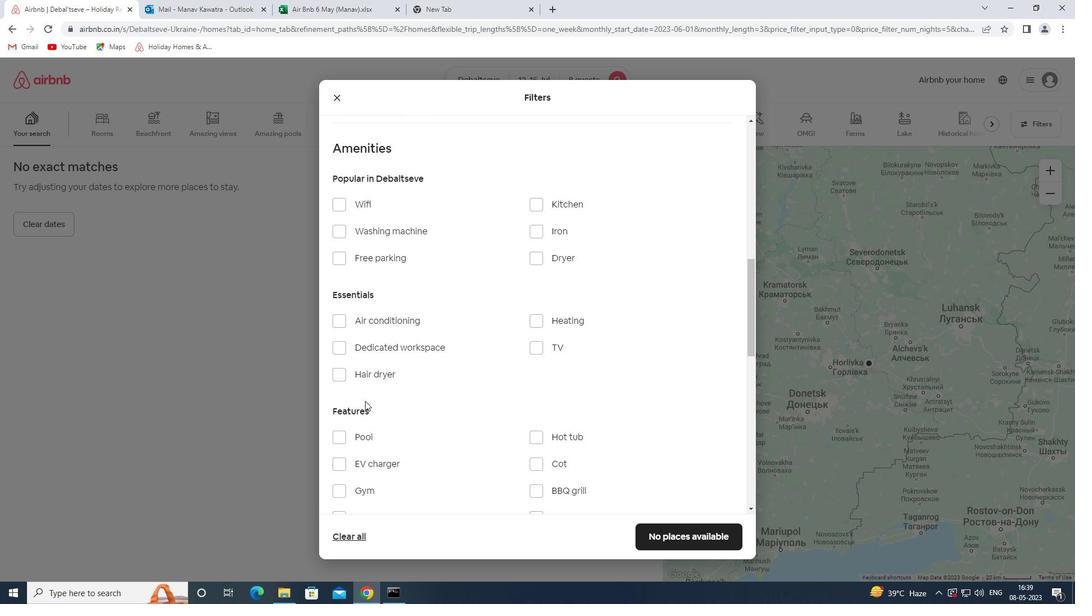 
Action: Mouse scrolled (369, 388) with delta (0, 0)
Screenshot: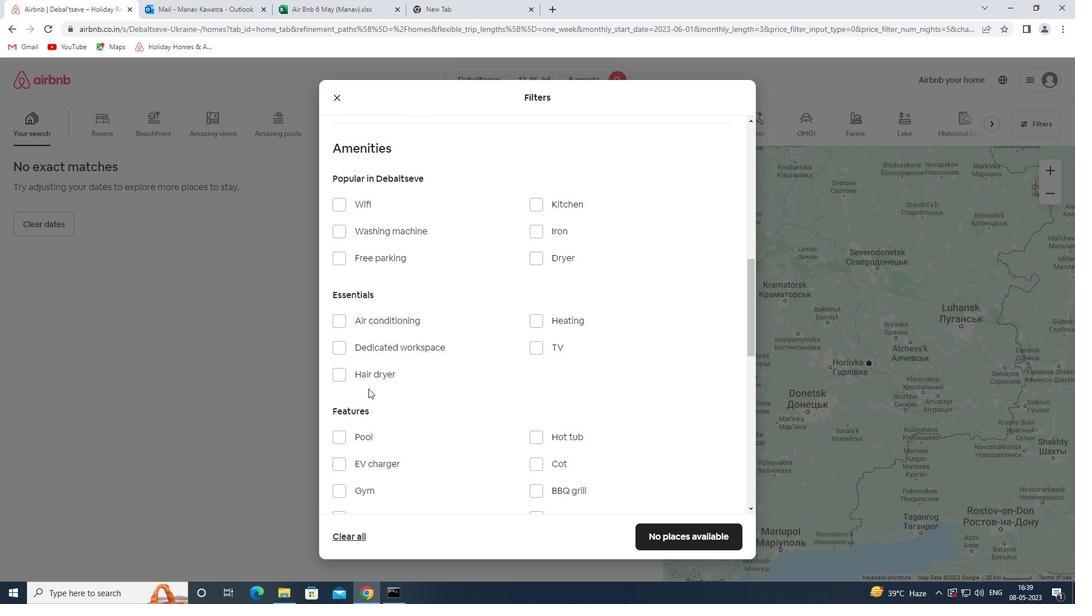 
Action: Mouse scrolled (369, 388) with delta (0, 0)
Screenshot: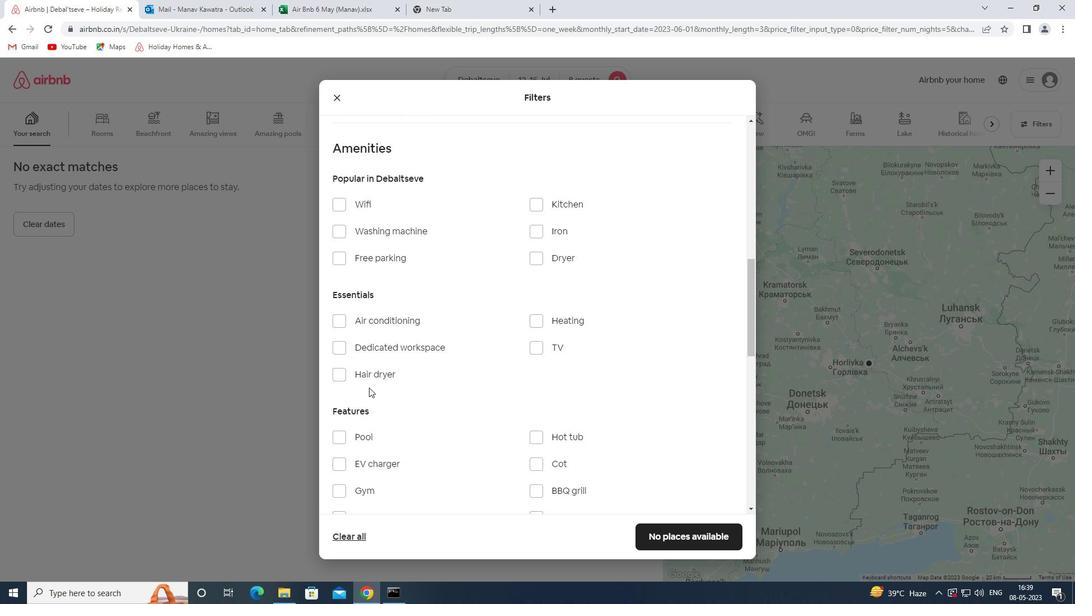 
Action: Mouse scrolled (369, 388) with delta (0, 0)
Screenshot: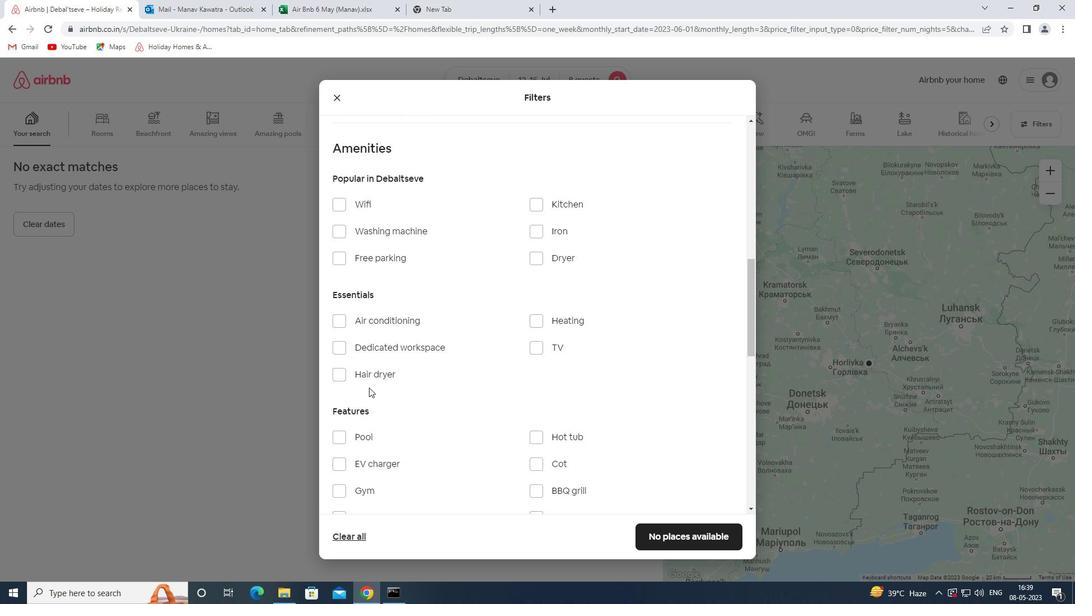 
Action: Mouse moved to (369, 370)
Screenshot: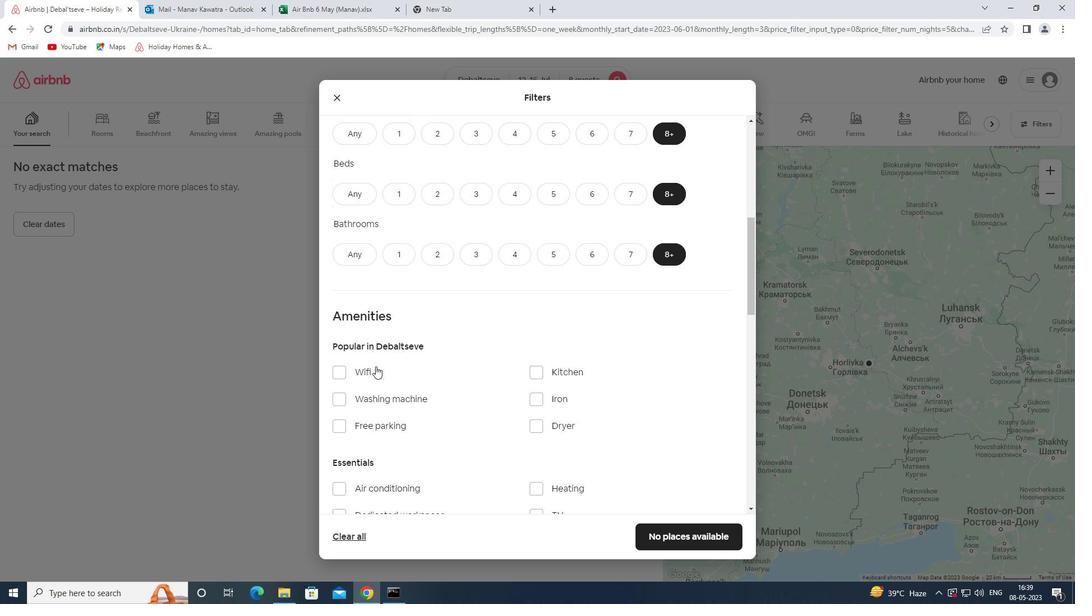 
Action: Mouse pressed left at (369, 370)
Screenshot: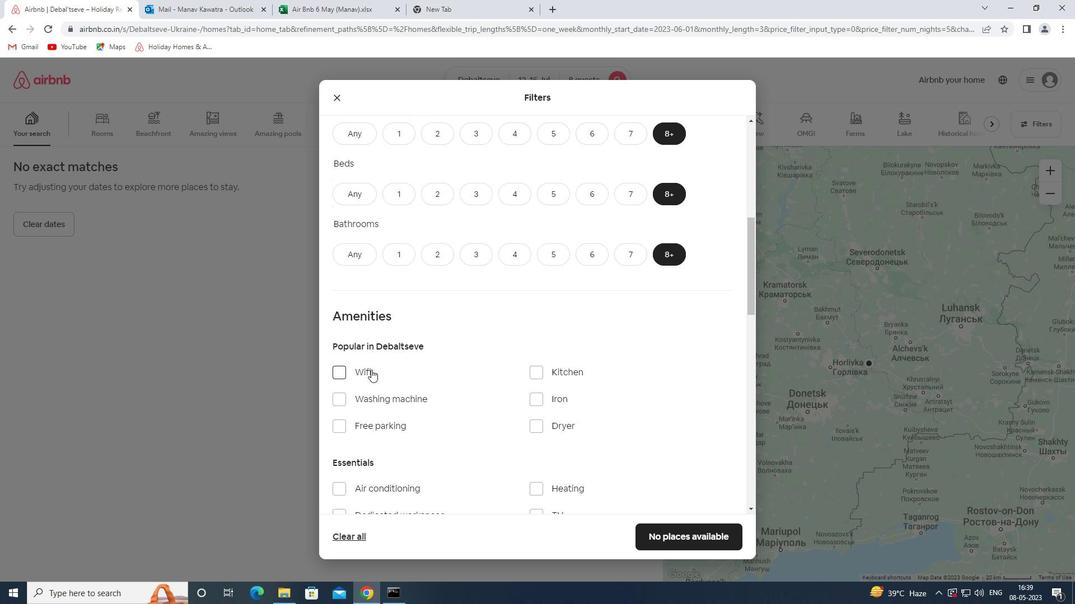 
Action: Mouse moved to (389, 425)
Screenshot: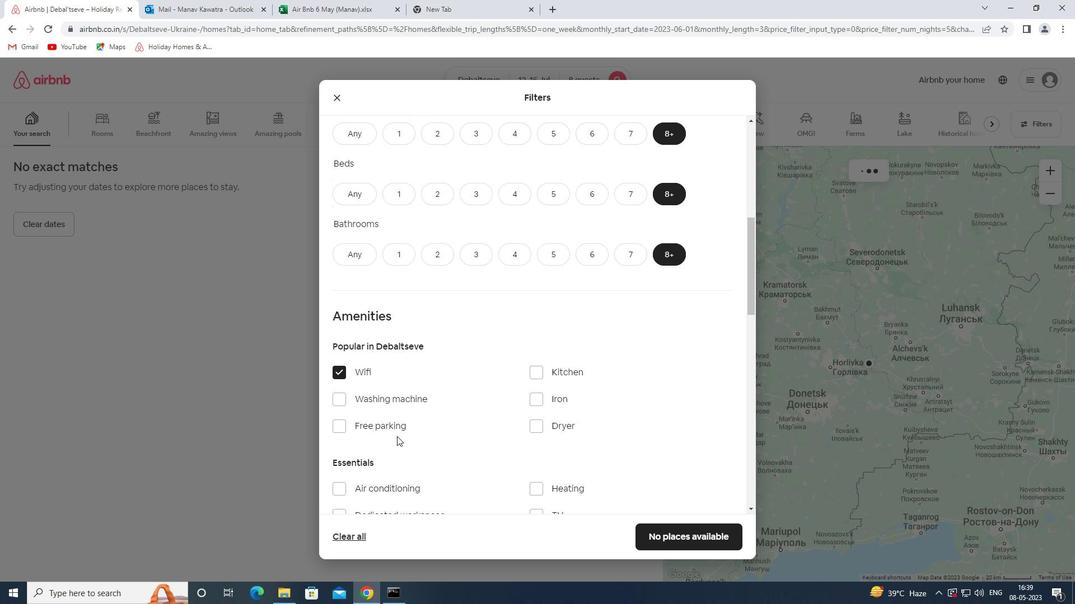 
Action: Mouse pressed left at (389, 425)
Screenshot: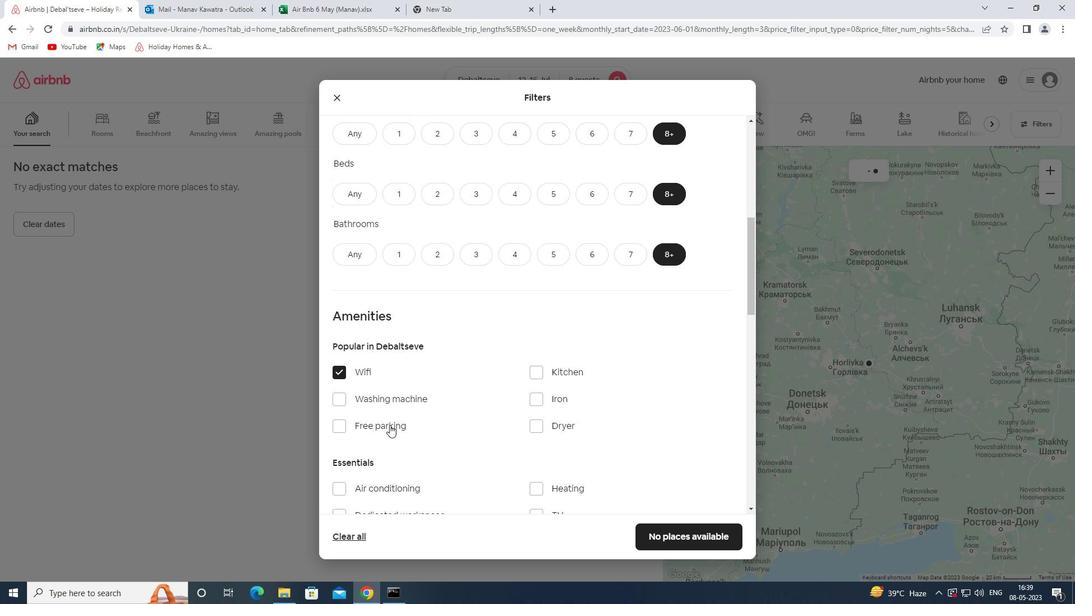 
Action: Mouse moved to (392, 419)
Screenshot: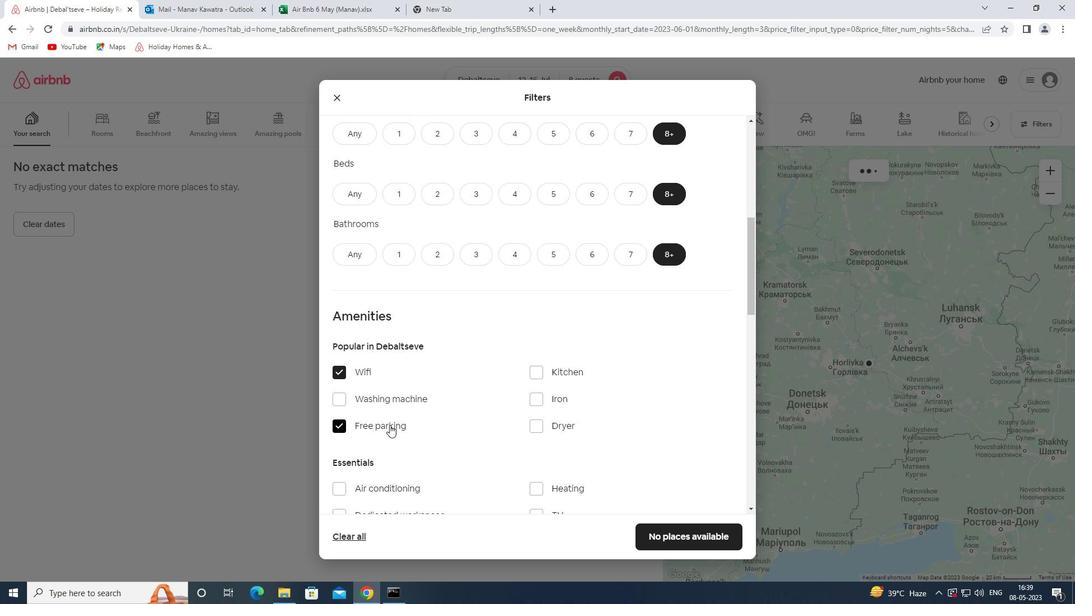 
Action: Mouse scrolled (392, 418) with delta (0, 0)
Screenshot: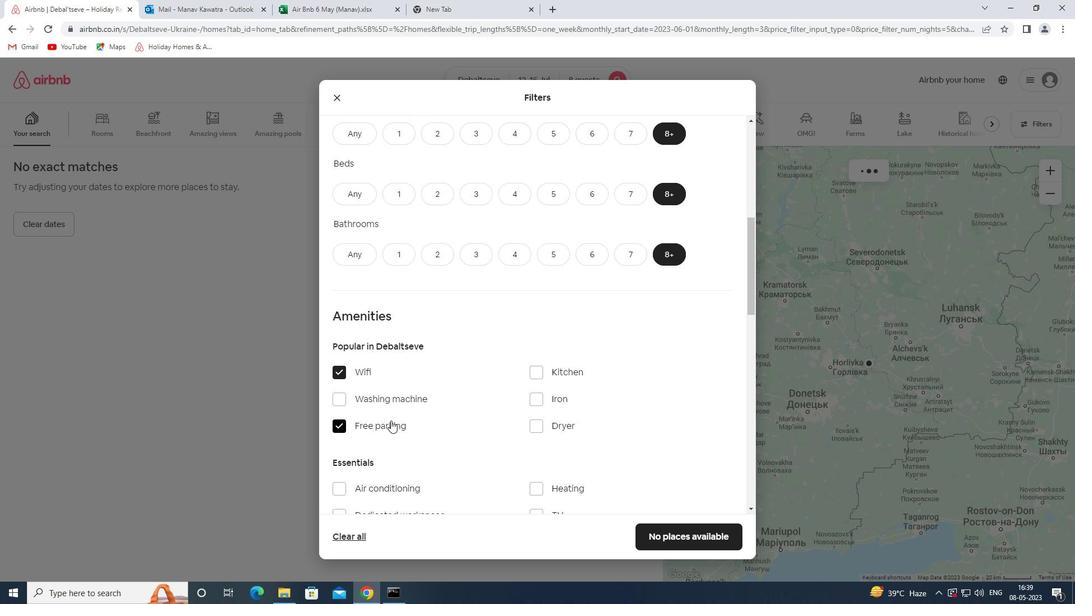 
Action: Mouse scrolled (392, 418) with delta (0, 0)
Screenshot: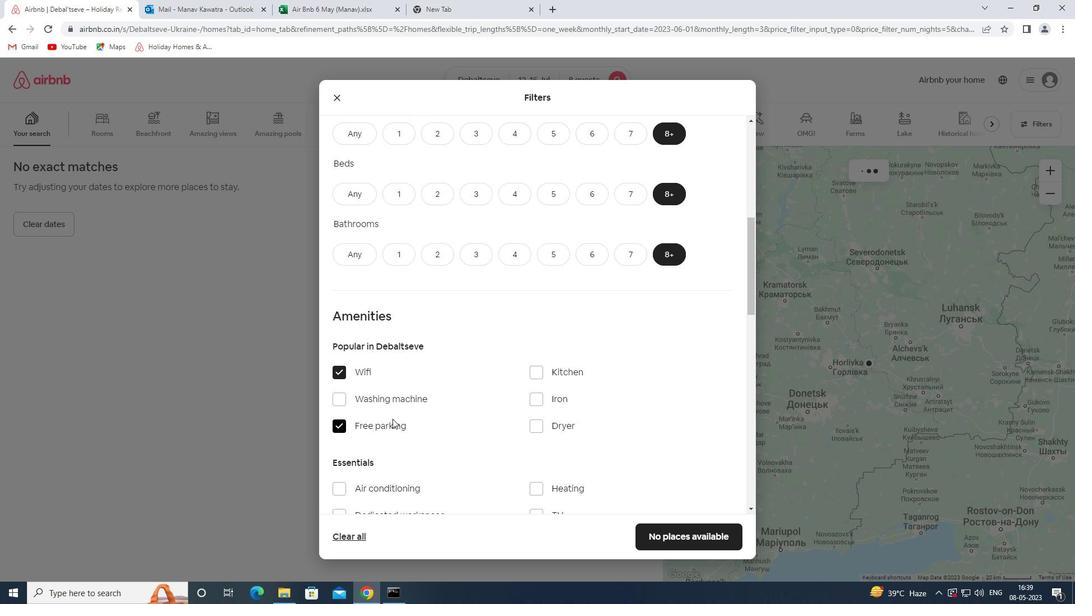 
Action: Mouse scrolled (392, 418) with delta (0, 0)
Screenshot: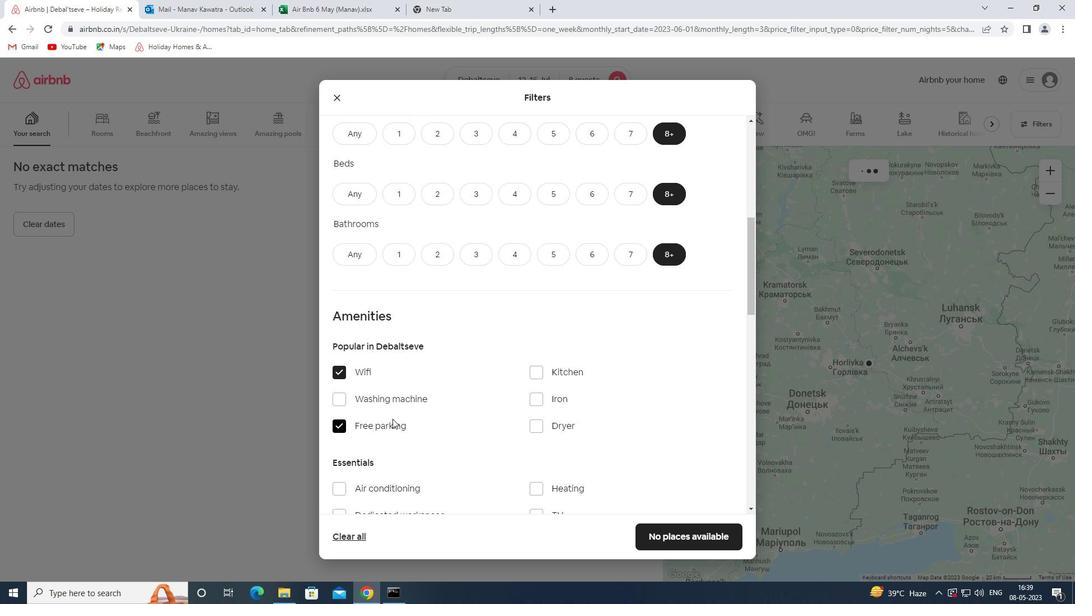 
Action: Mouse moved to (401, 415)
Screenshot: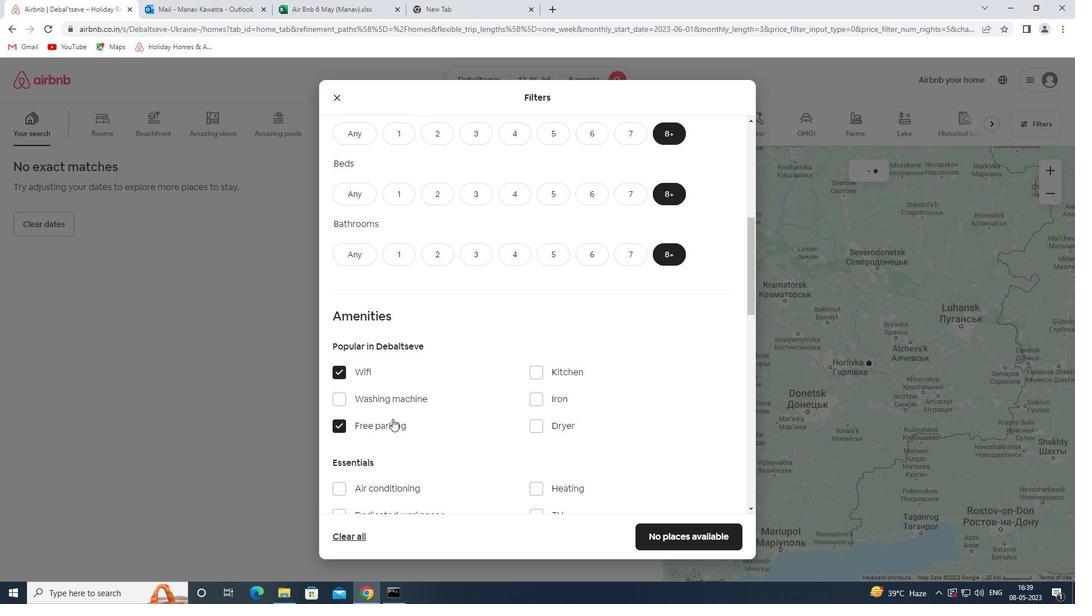 
Action: Mouse scrolled (401, 414) with delta (0, 0)
Screenshot: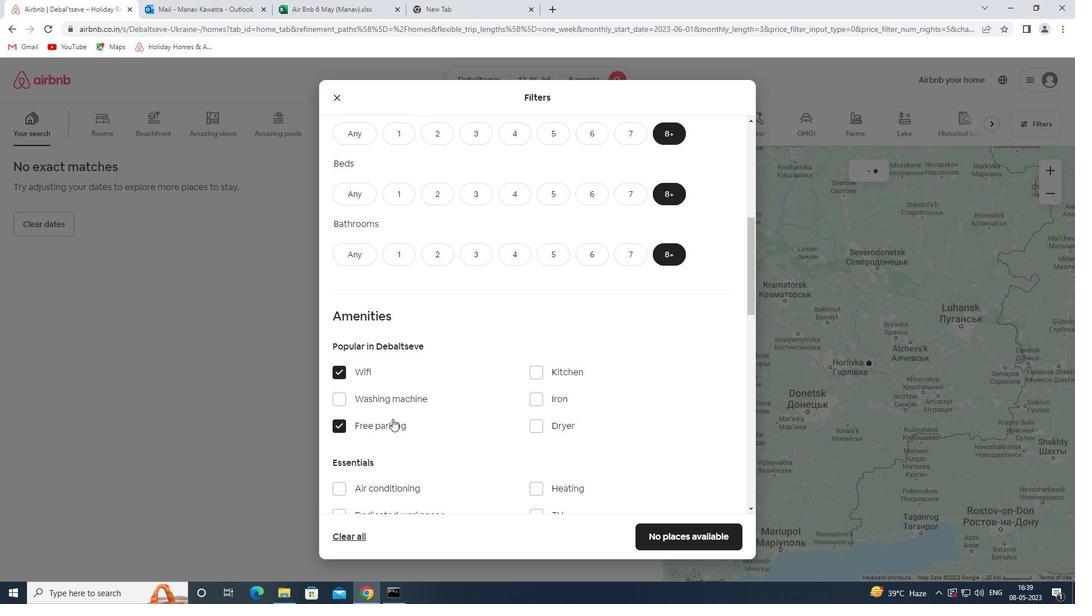 
Action: Mouse moved to (413, 404)
Screenshot: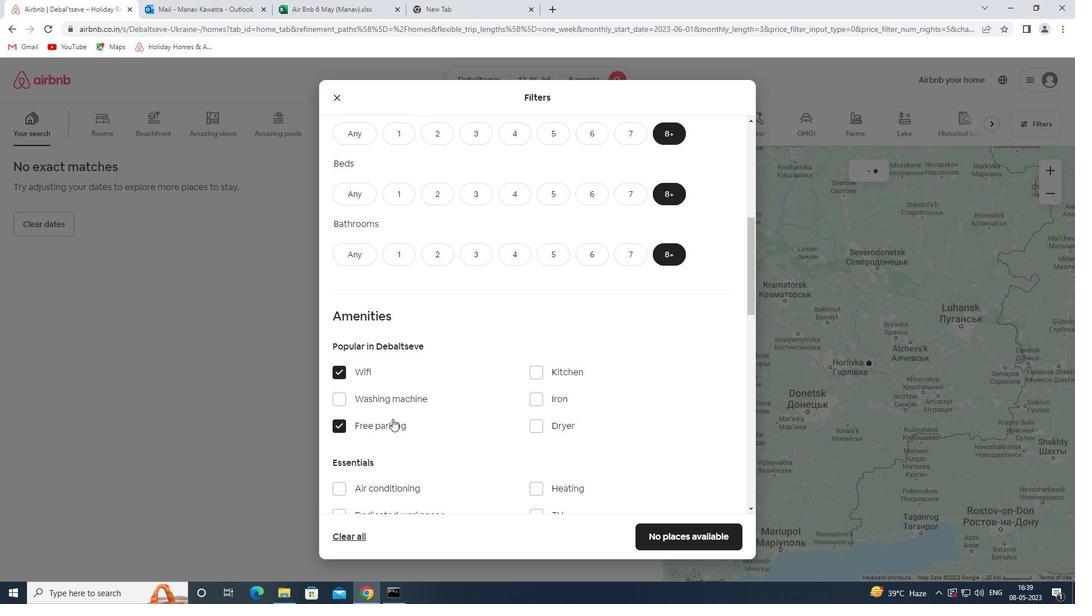 
Action: Mouse scrolled (413, 405) with delta (0, 0)
Screenshot: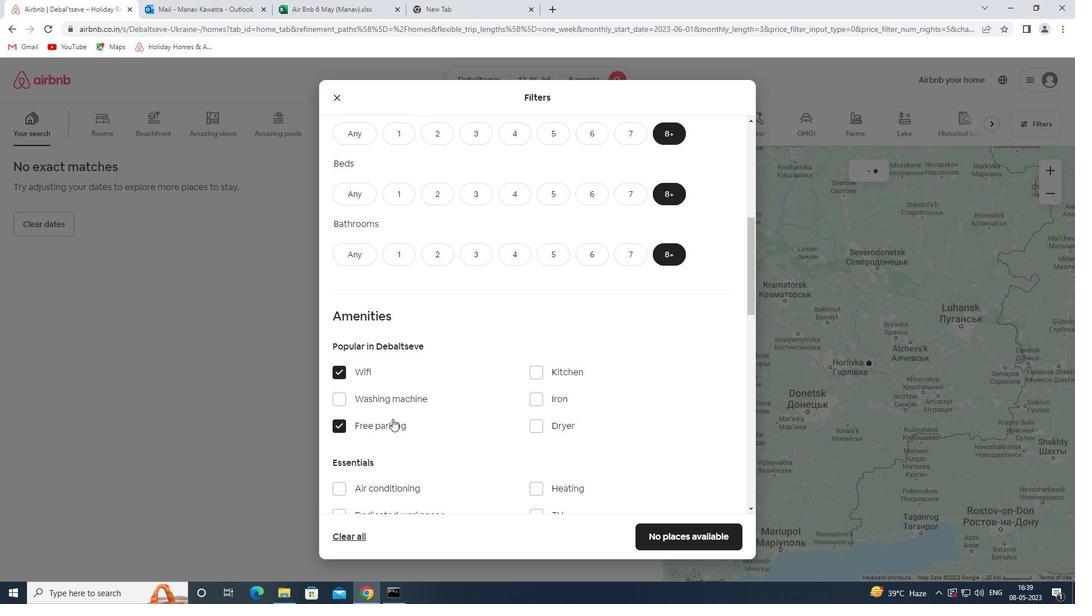 
Action: Mouse moved to (550, 350)
Screenshot: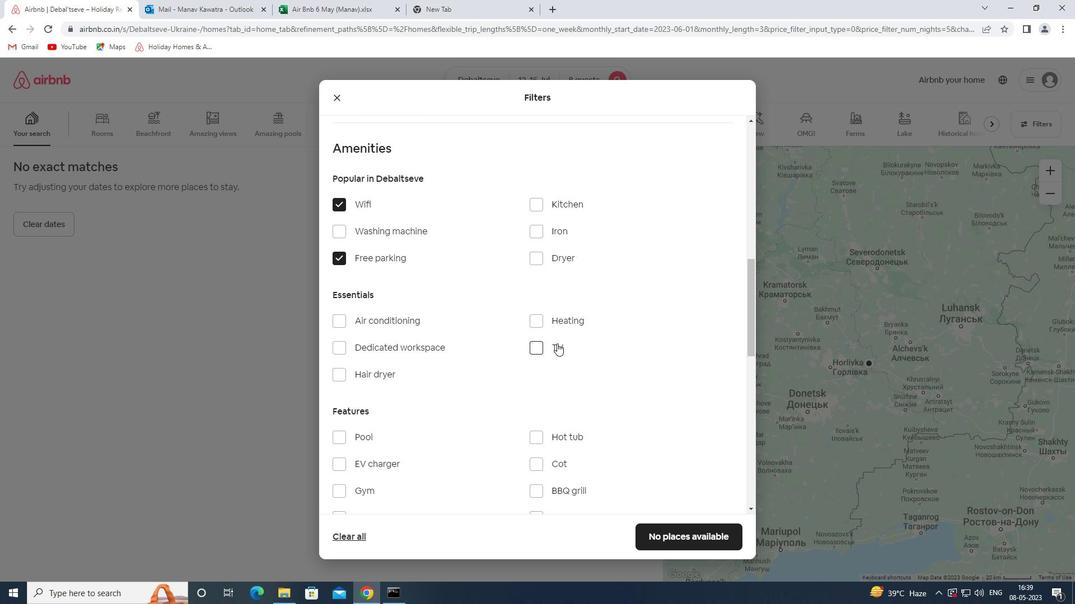 
Action: Mouse pressed left at (550, 350)
Screenshot: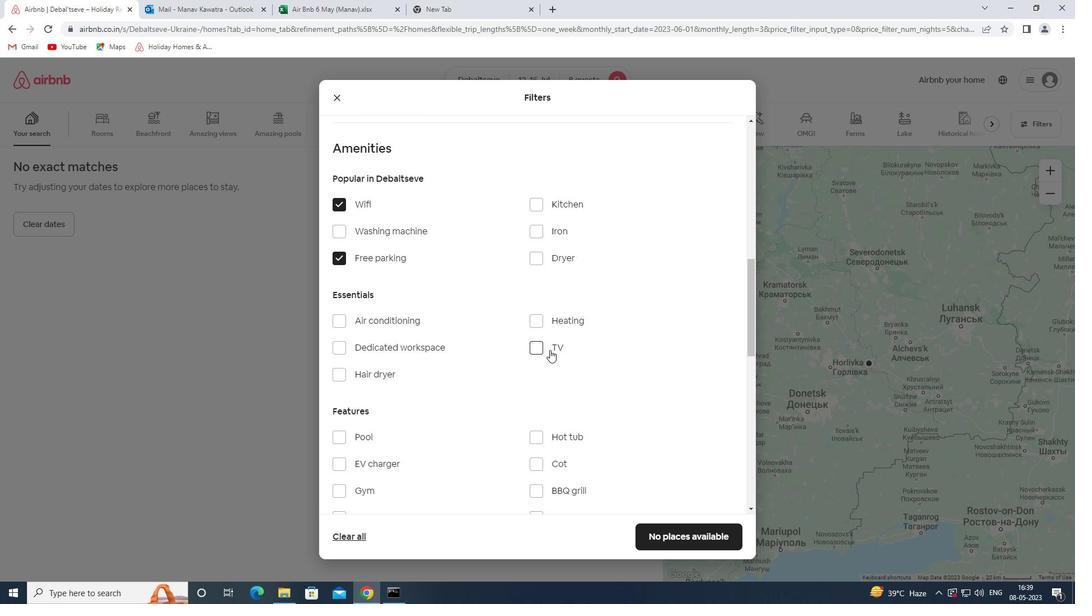 
Action: Mouse scrolled (550, 350) with delta (0, 0)
Screenshot: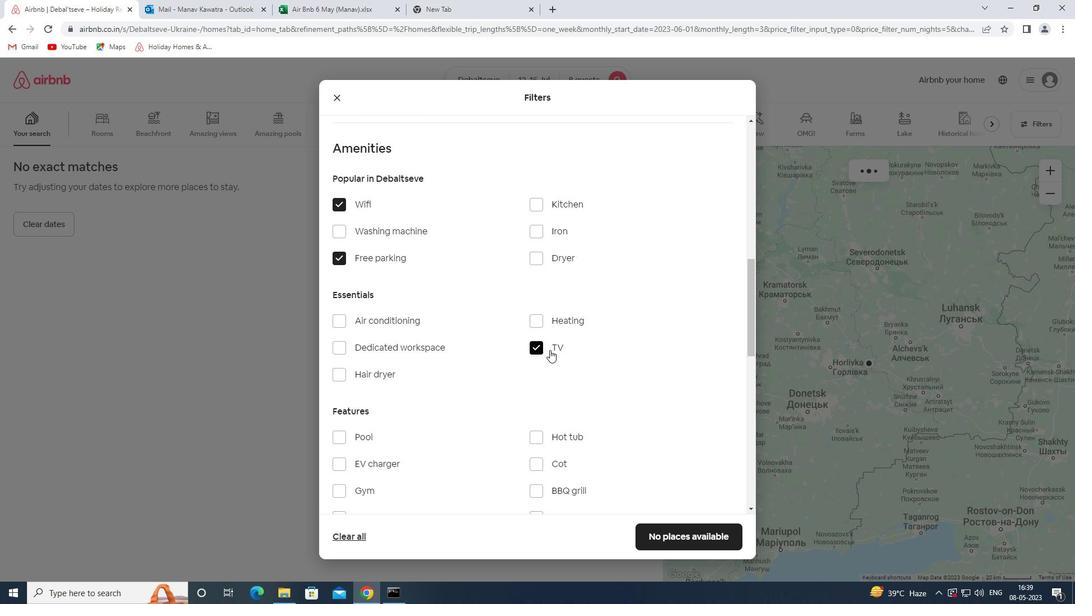 
Action: Mouse scrolled (550, 350) with delta (0, 0)
Screenshot: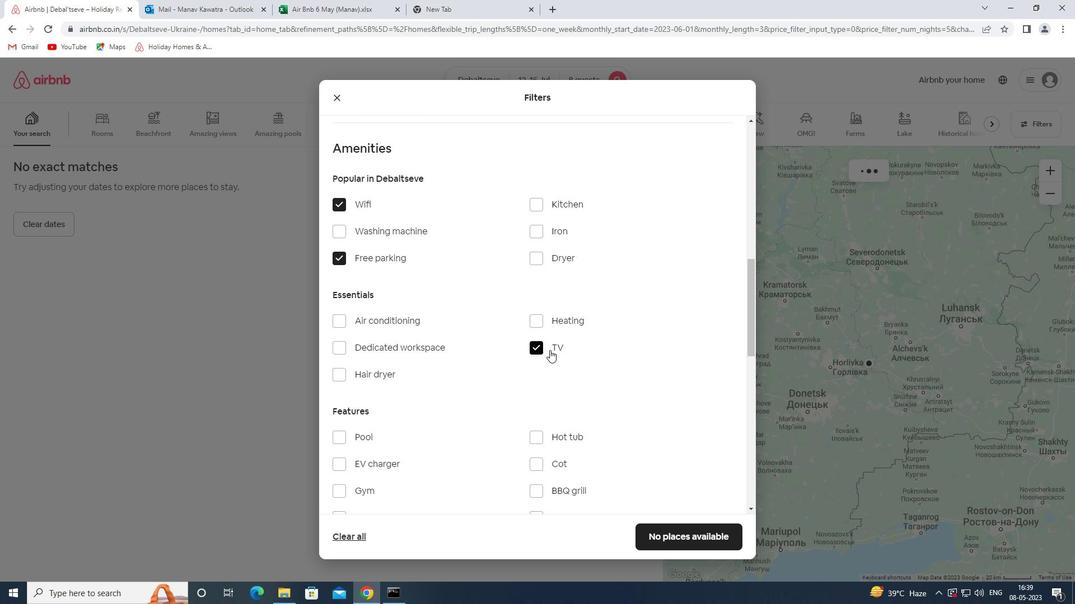 
Action: Mouse scrolled (550, 350) with delta (0, 0)
Screenshot: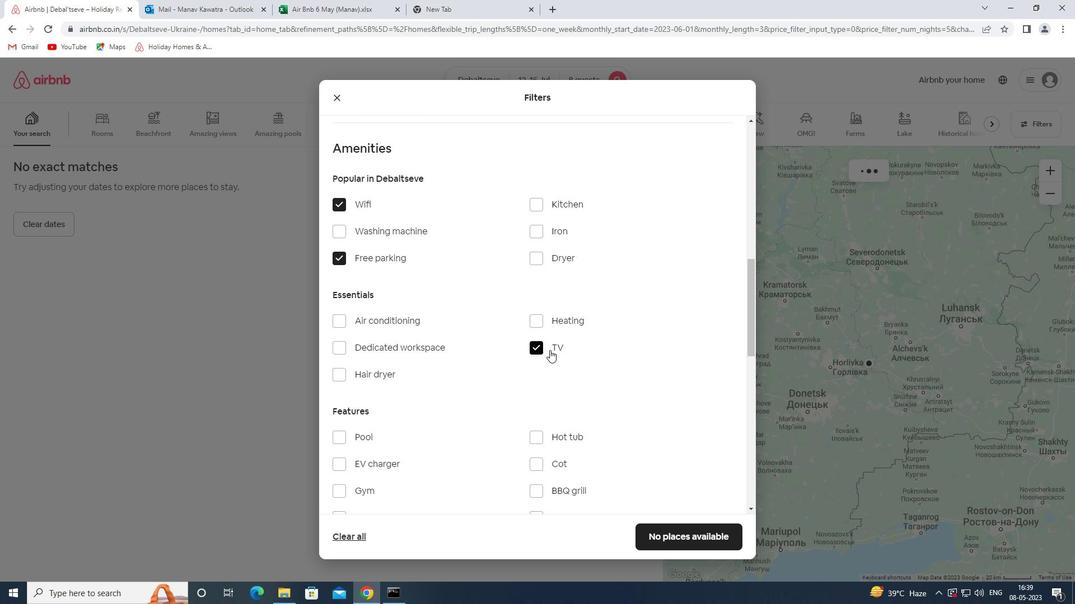 
Action: Mouse scrolled (550, 350) with delta (0, 0)
Screenshot: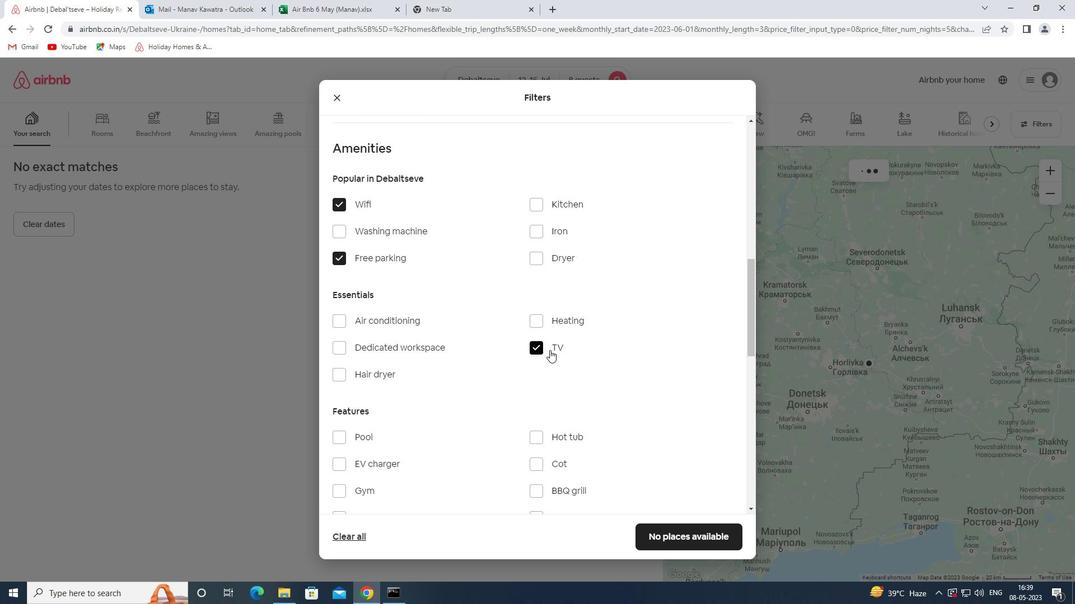 
Action: Mouse scrolled (550, 350) with delta (0, 0)
Screenshot: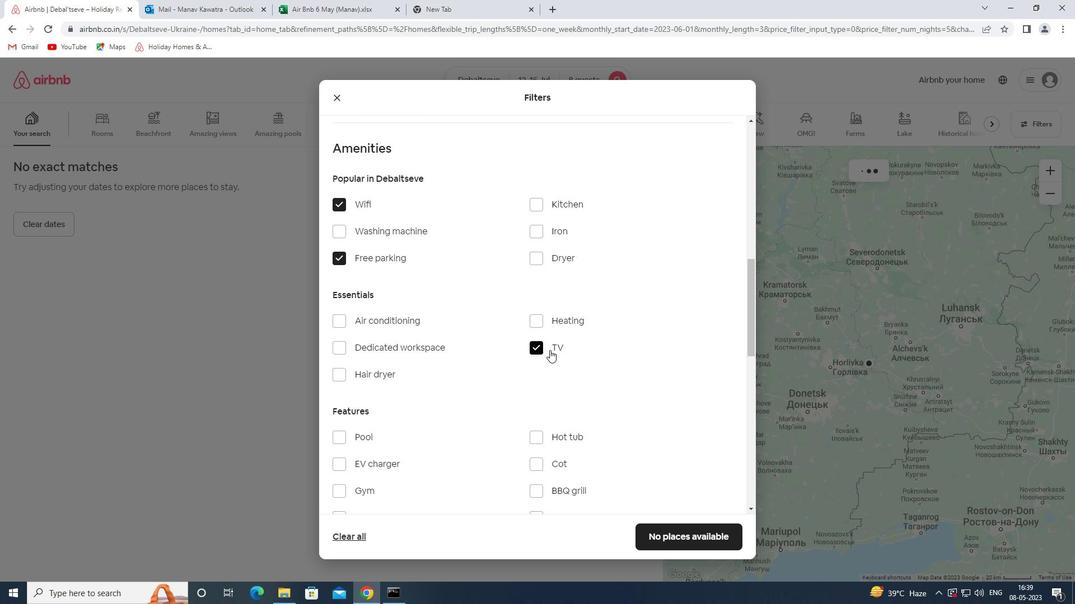 
Action: Mouse moved to (368, 209)
Screenshot: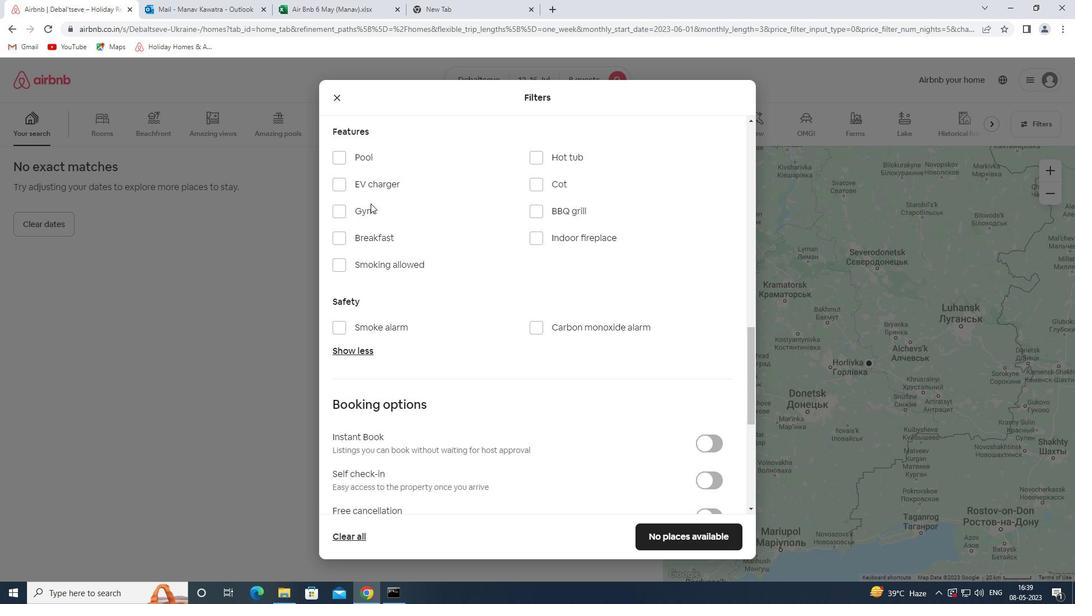 
Action: Mouse pressed left at (368, 209)
Screenshot: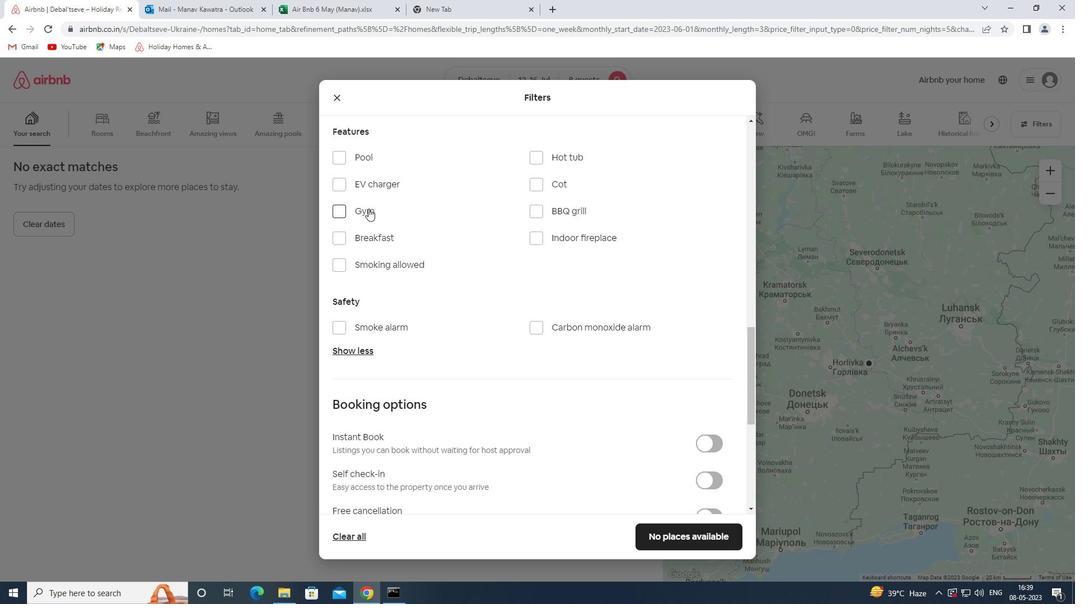 
Action: Mouse moved to (379, 239)
Screenshot: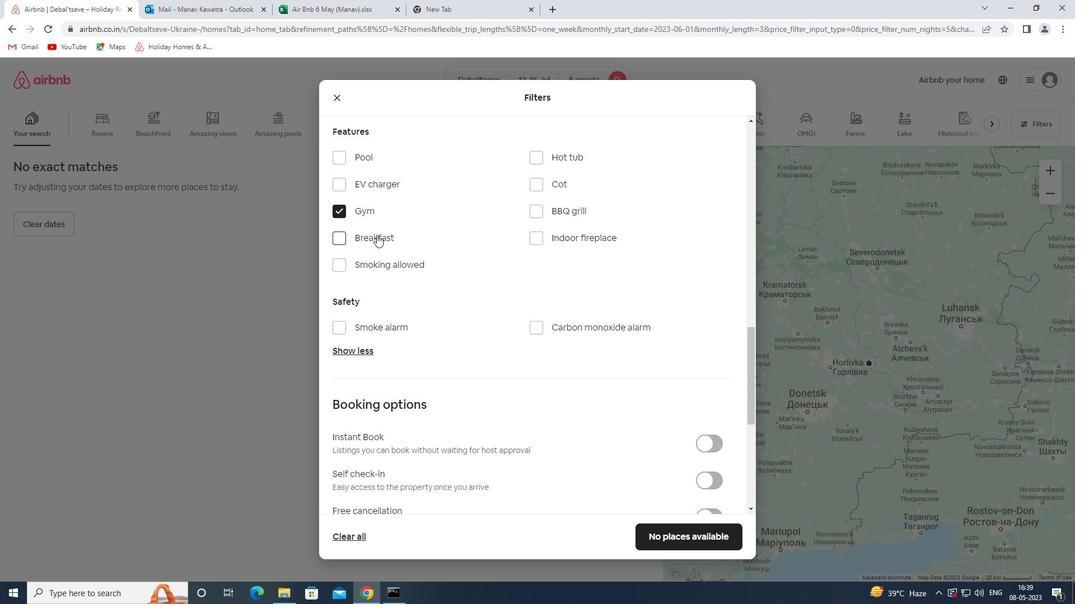 
Action: Mouse pressed left at (379, 239)
Screenshot: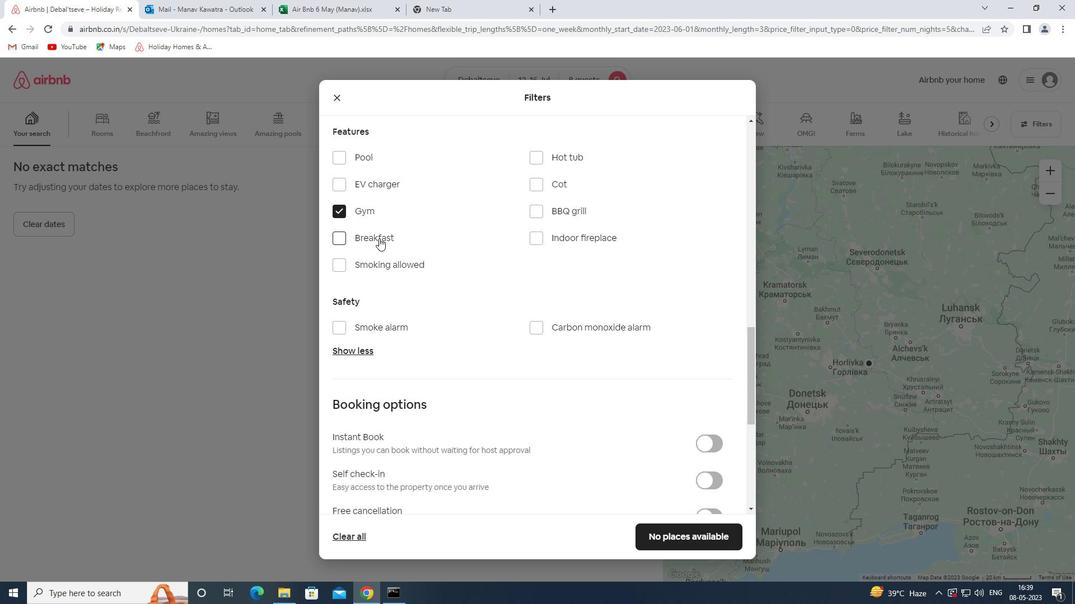 
Action: Mouse moved to (465, 314)
Screenshot: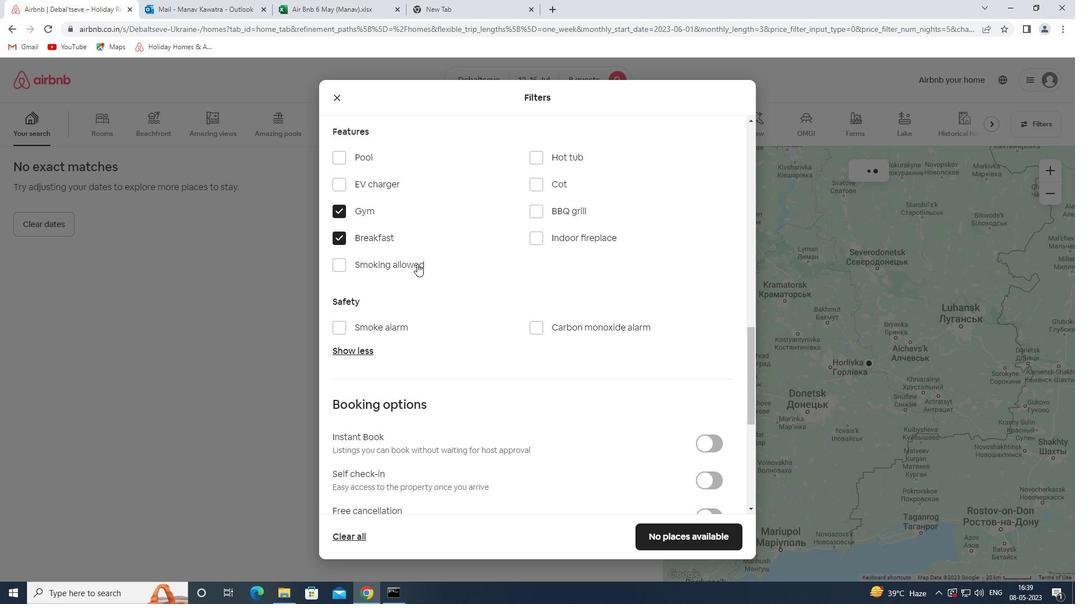 
Action: Mouse scrolled (465, 313) with delta (0, 0)
Screenshot: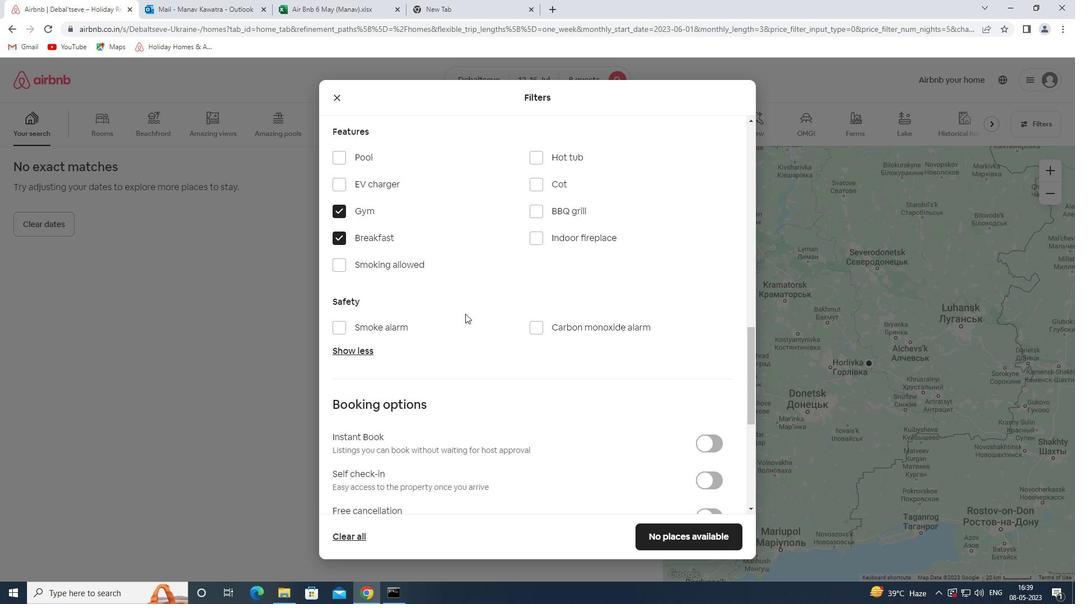 
Action: Mouse scrolled (465, 313) with delta (0, 0)
Screenshot: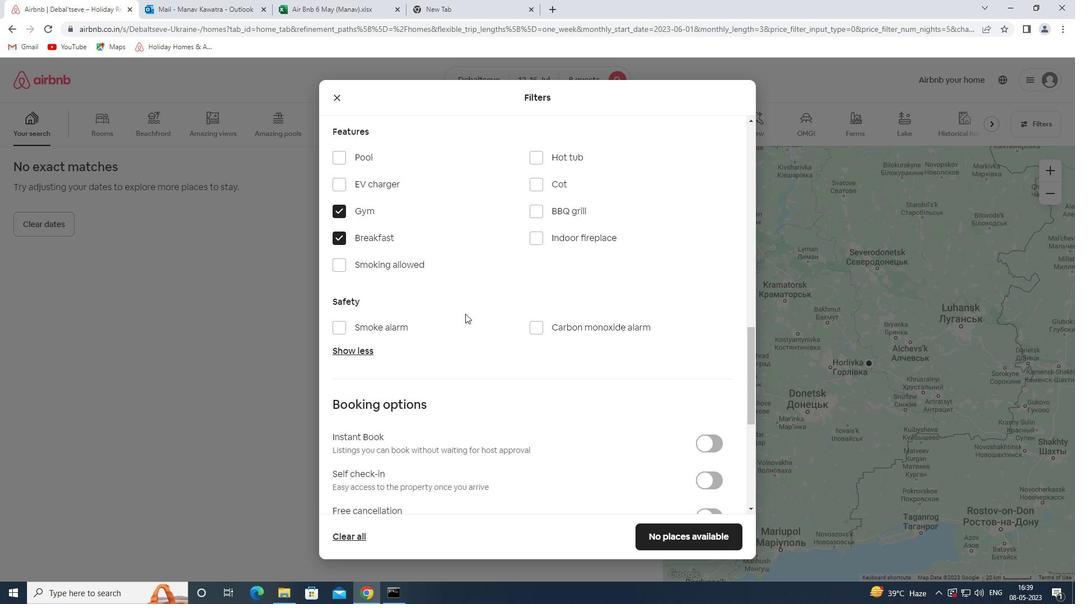 
Action: Mouse scrolled (465, 313) with delta (0, 0)
Screenshot: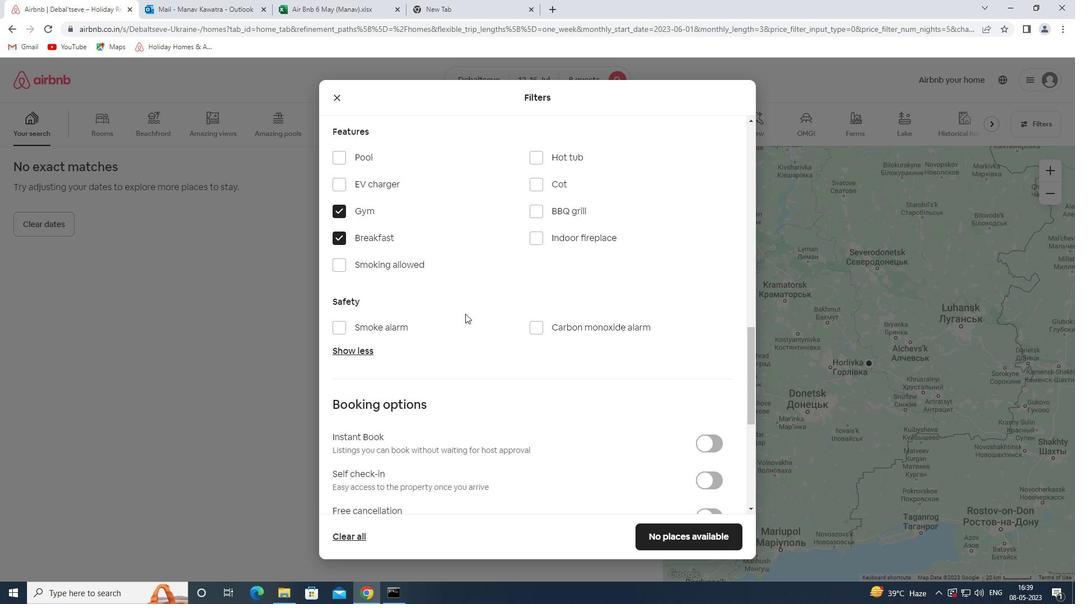 
Action: Mouse moved to (714, 312)
Screenshot: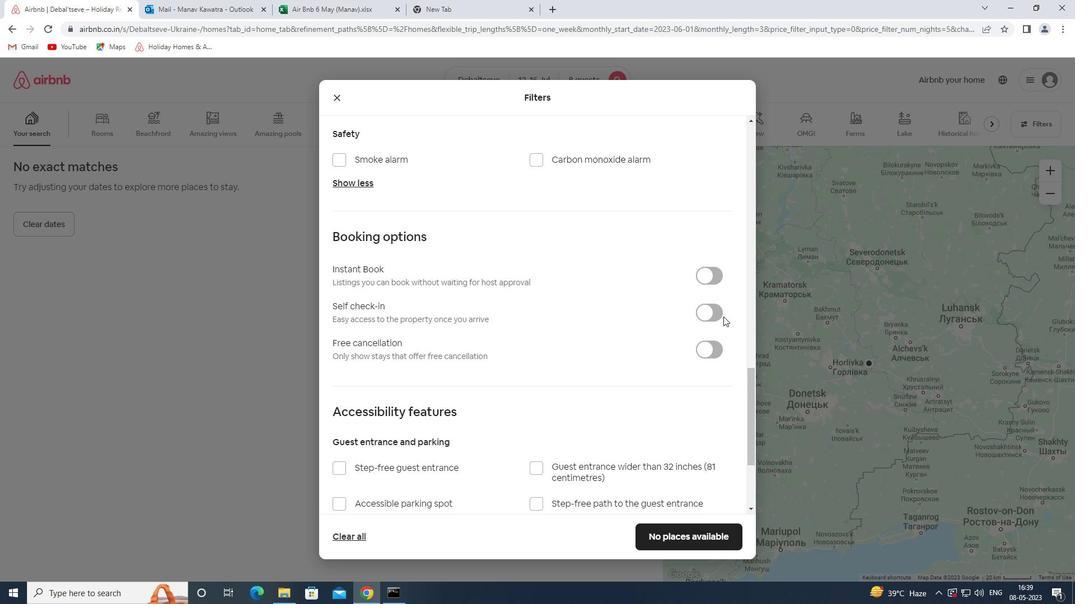 
Action: Mouse pressed left at (714, 312)
Screenshot: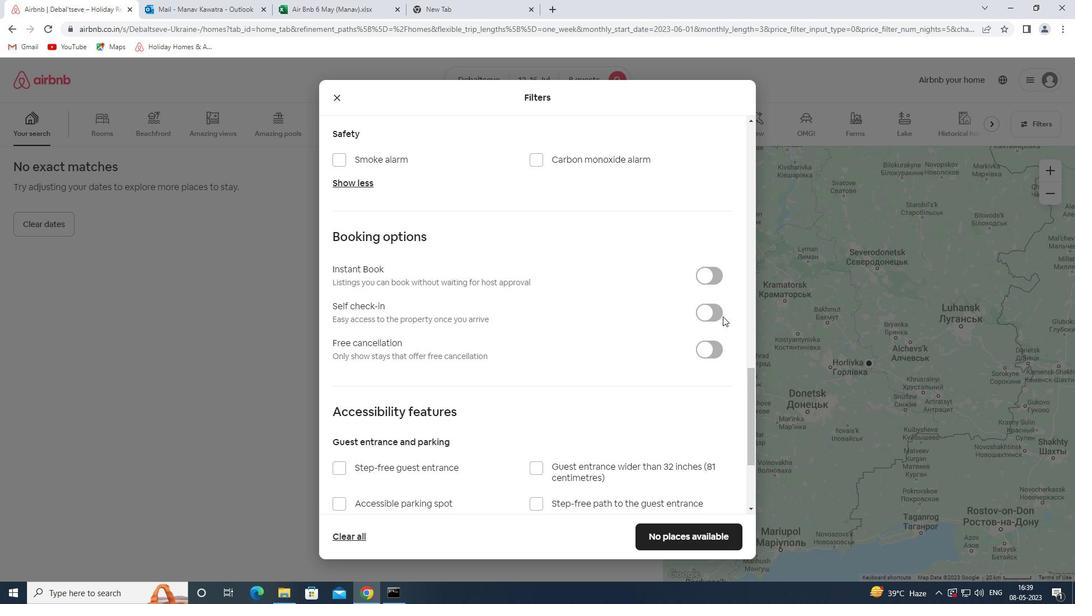 
Action: Mouse moved to (663, 432)
Screenshot: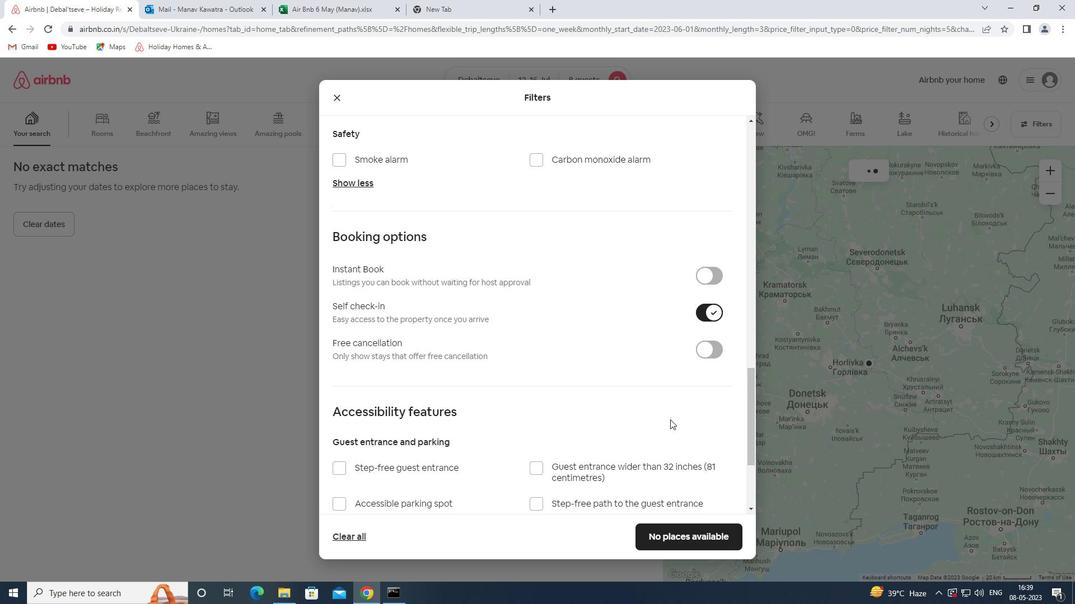 
Action: Mouse scrolled (663, 431) with delta (0, 0)
Screenshot: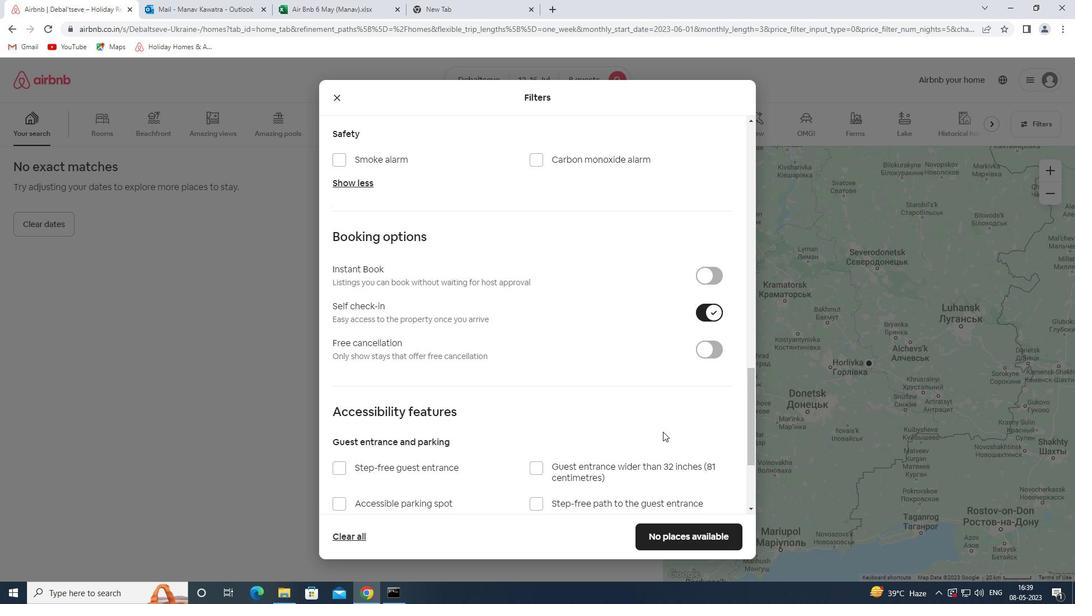 
Action: Mouse scrolled (663, 431) with delta (0, 0)
Screenshot: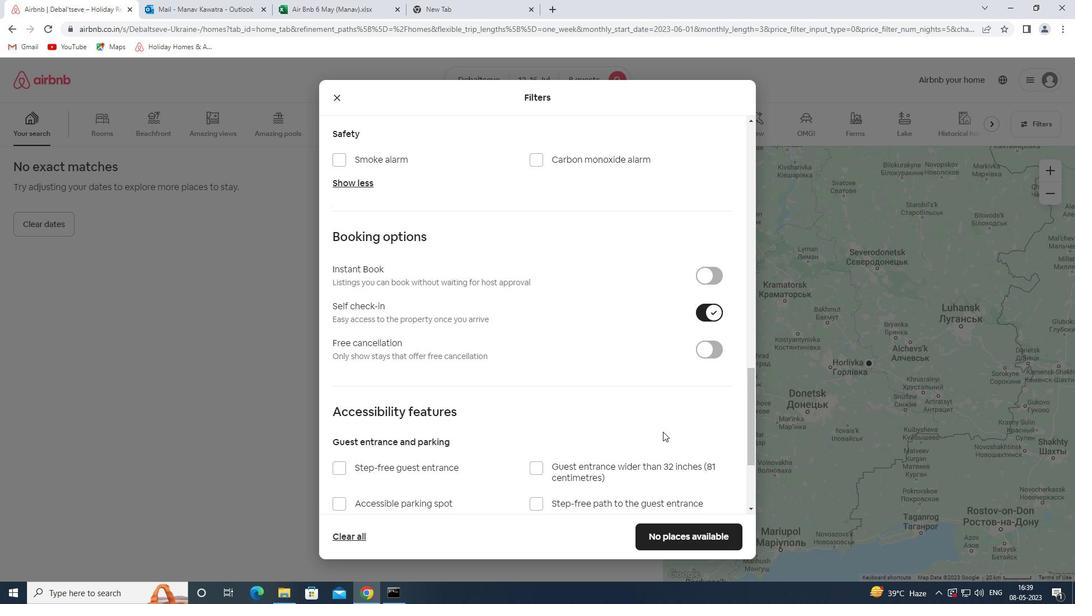 
Action: Mouse moved to (561, 435)
Screenshot: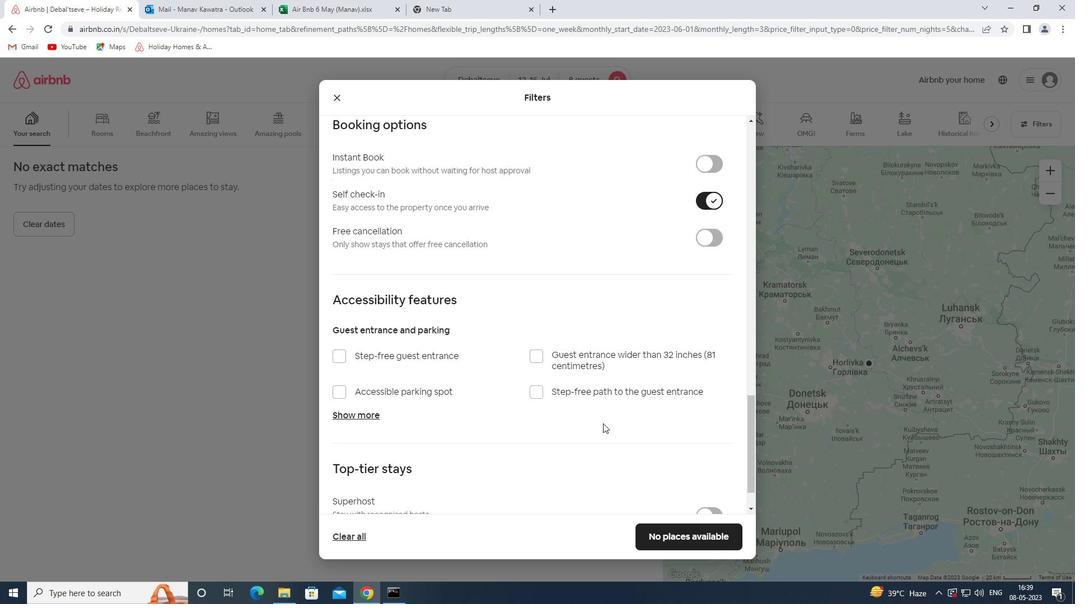 
Action: Mouse scrolled (561, 434) with delta (0, 0)
Screenshot: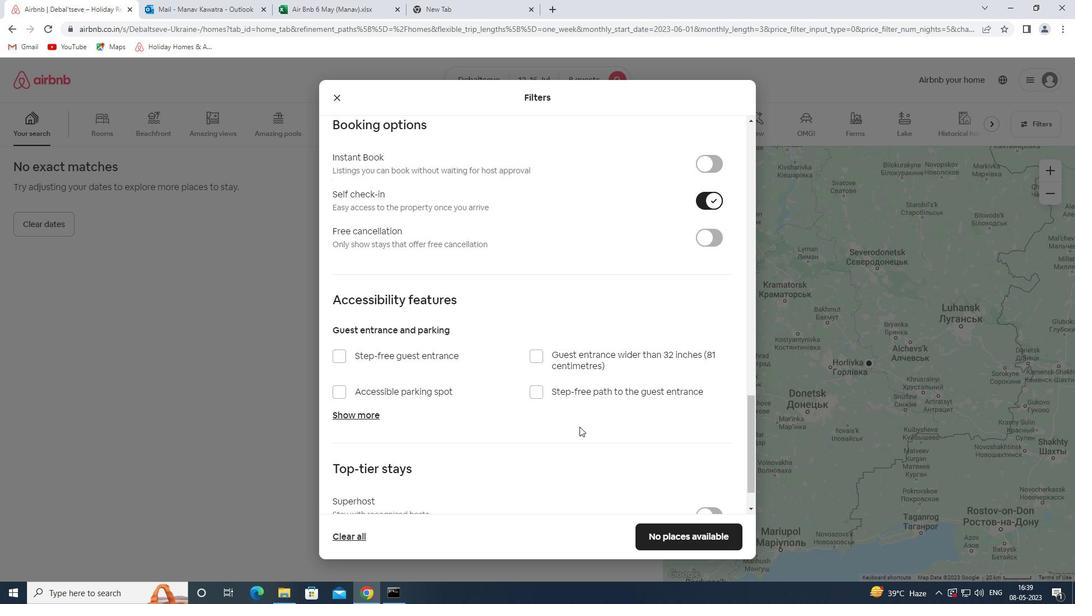 
Action: Mouse moved to (561, 435)
Screenshot: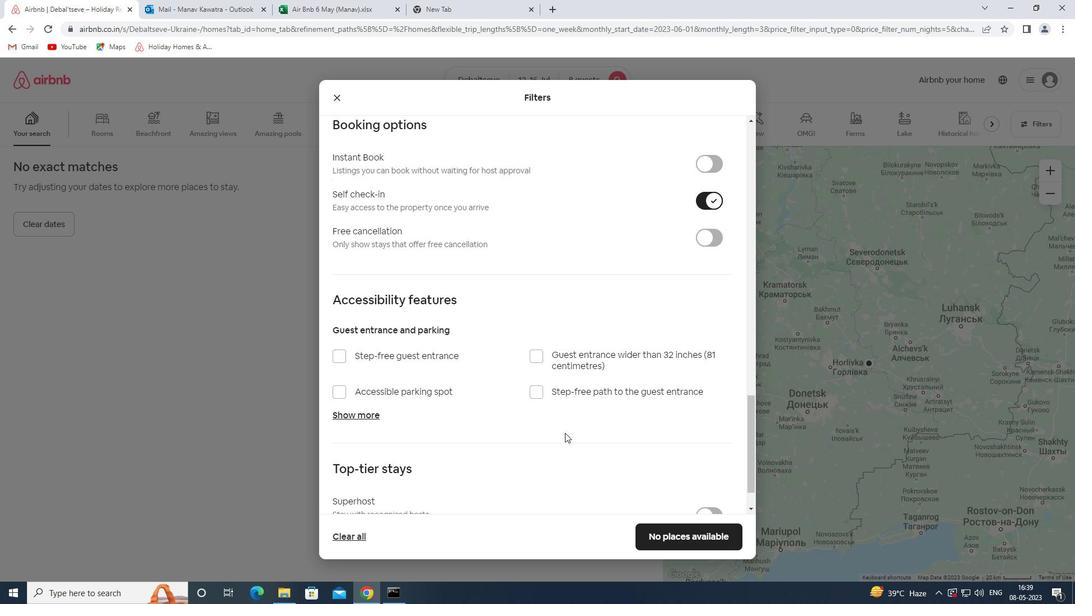 
Action: Mouse scrolled (561, 434) with delta (0, 0)
Screenshot: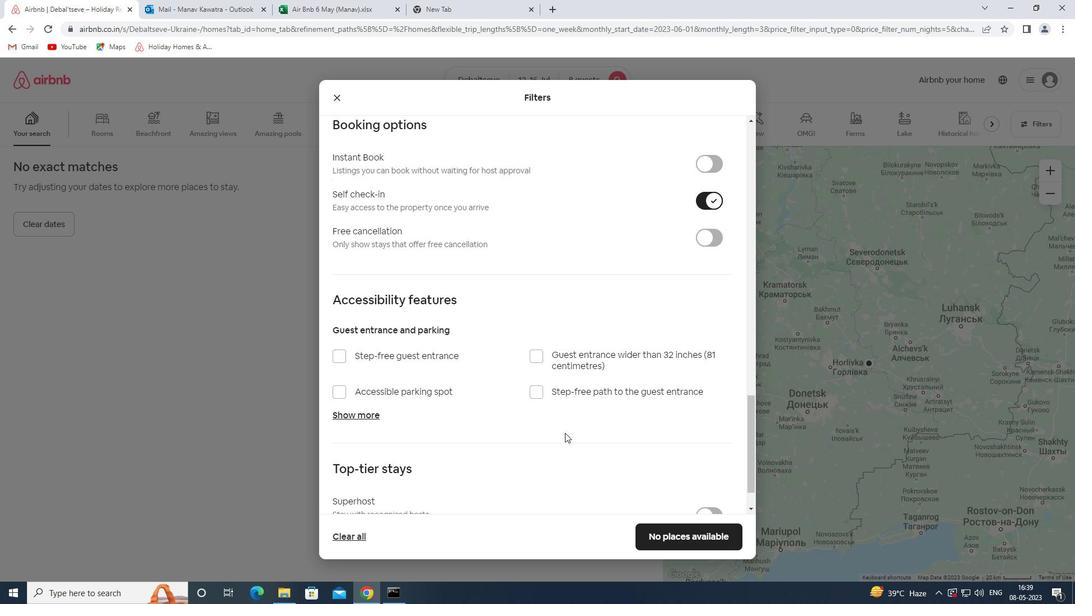 
Action: Mouse scrolled (561, 434) with delta (0, 0)
Screenshot: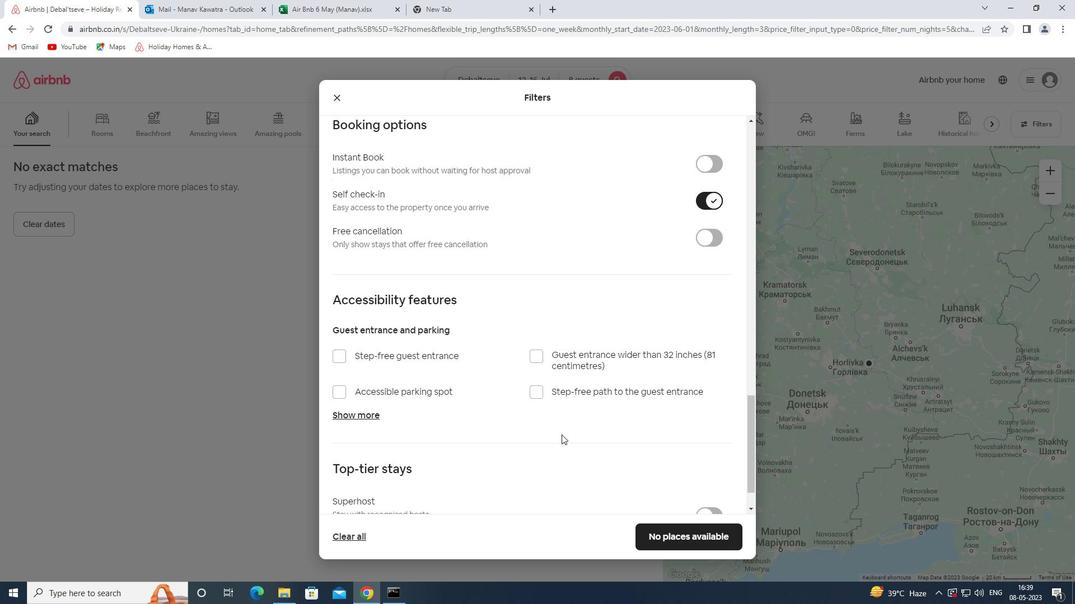 
Action: Mouse moved to (671, 537)
Screenshot: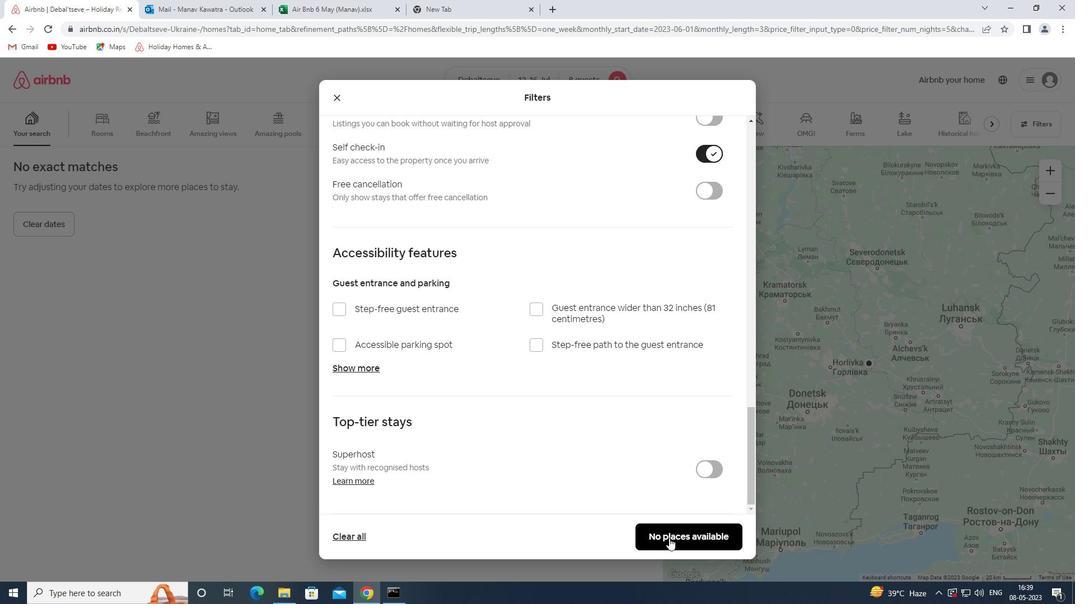 
Action: Mouse pressed left at (671, 537)
Screenshot: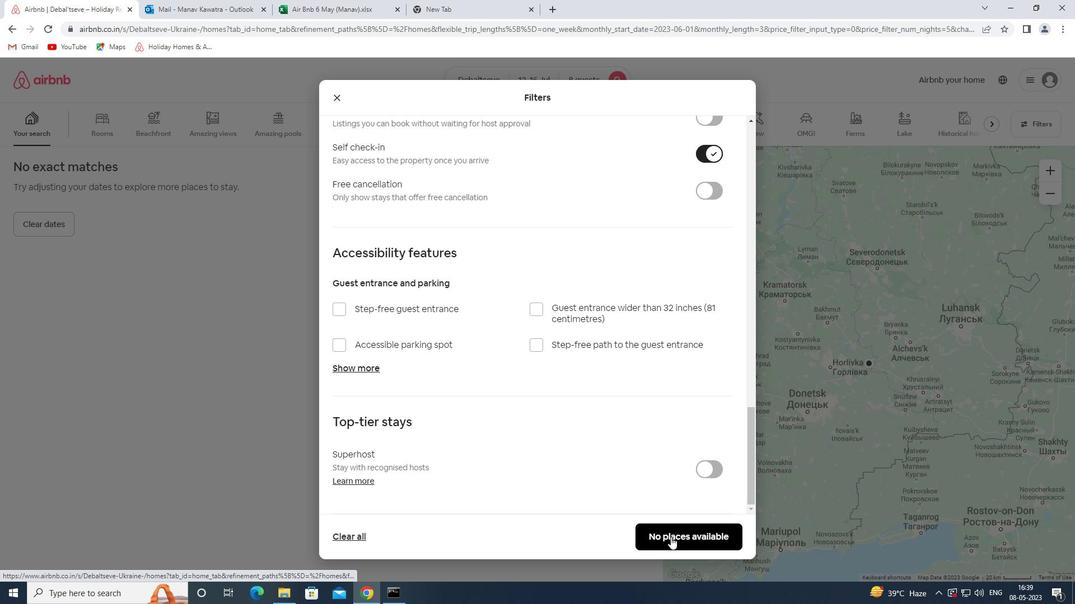 
Action: Mouse moved to (579, 345)
Screenshot: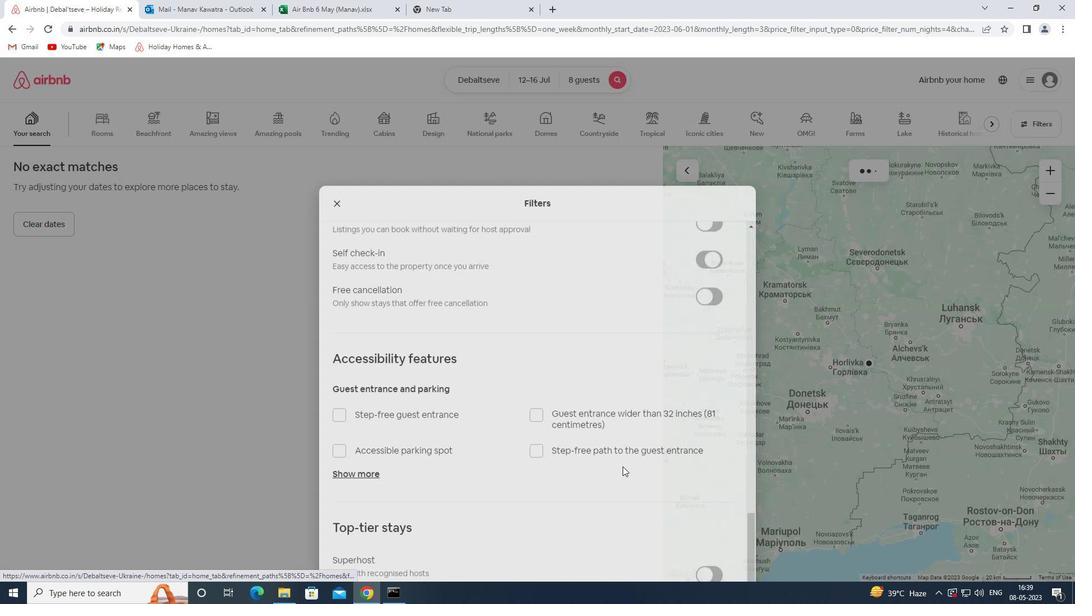 
